 Task: Look for space in Segovia, Colombia from 5th July, 2023 to 15th July, 2023 for 9 adults in price range Rs.15000 to Rs.25000. Place can be entire place with 5 bedrooms having 5 beds and 5 bathrooms. Property type can be house, flat, guest house. Amenities needed are: washing machine. Booking option can be shelf check-in. Required host language is English.
Action: Mouse moved to (362, 122)
Screenshot: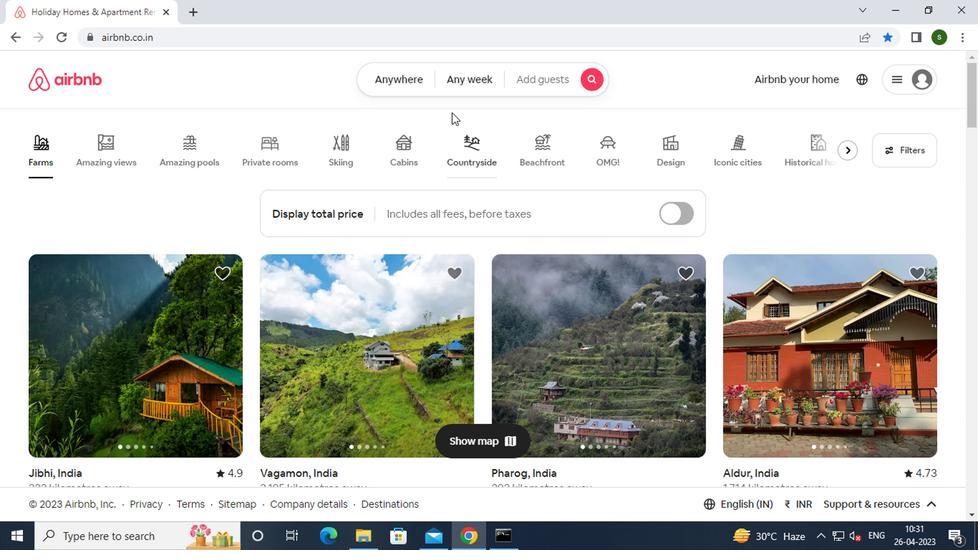 
Action: Mouse pressed left at (362, 122)
Screenshot: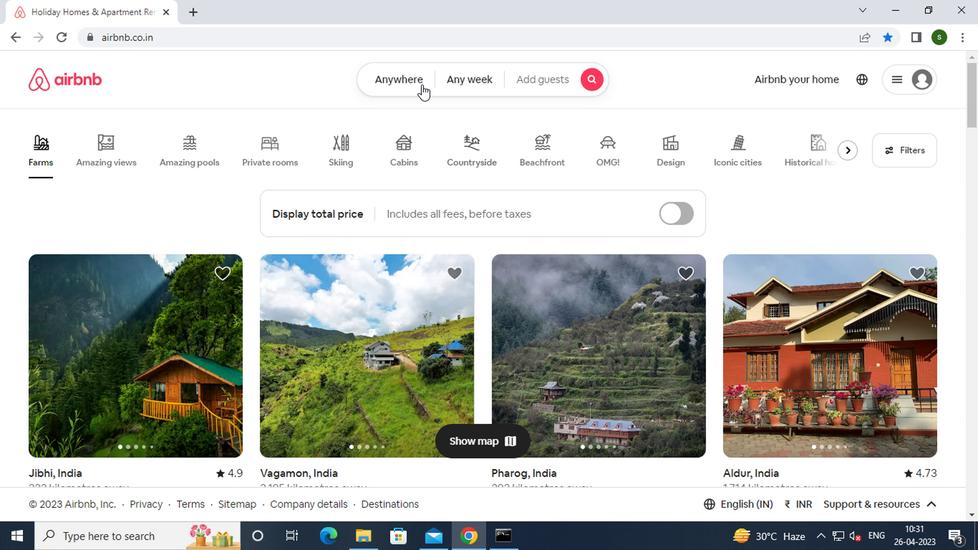 
Action: Mouse moved to (299, 160)
Screenshot: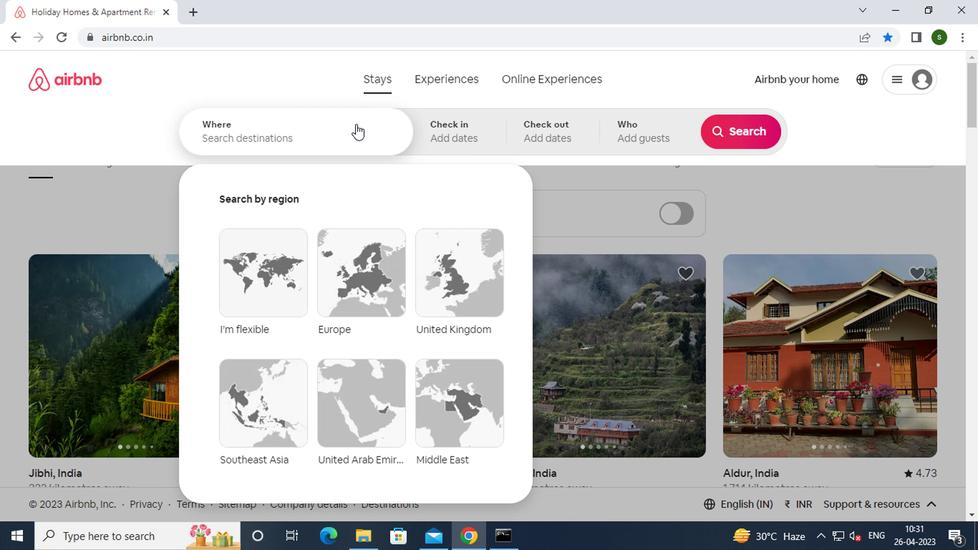 
Action: Mouse pressed left at (299, 160)
Screenshot: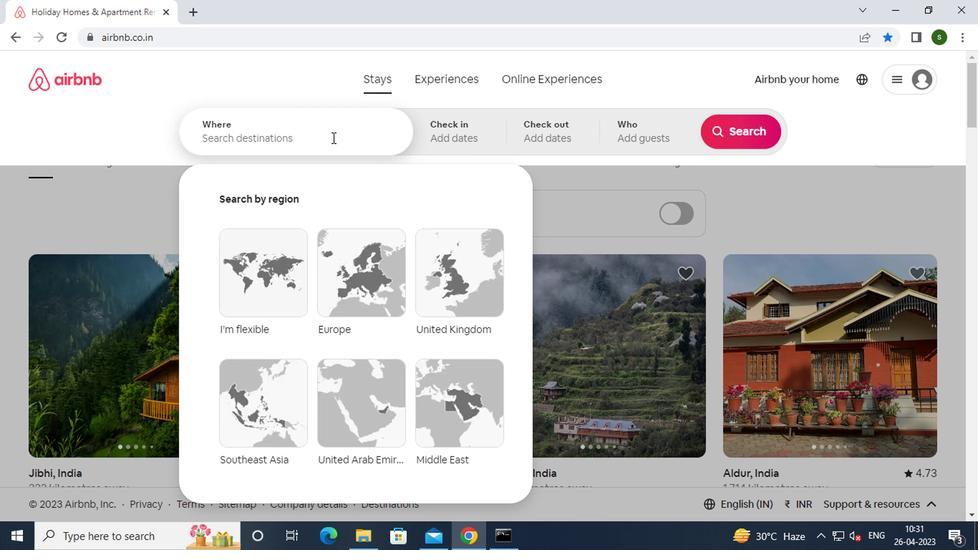 
Action: Key pressed s<Key.caps_lock>egovia,<Key.space><Key.caps_lock>c<Key.caps_lock>olombia<Key.enter>
Screenshot: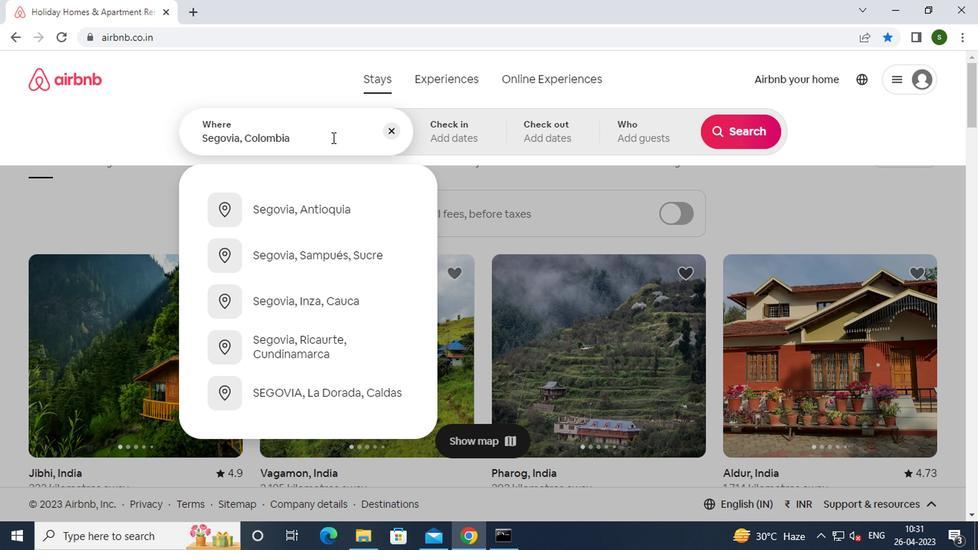 
Action: Mouse moved to (586, 237)
Screenshot: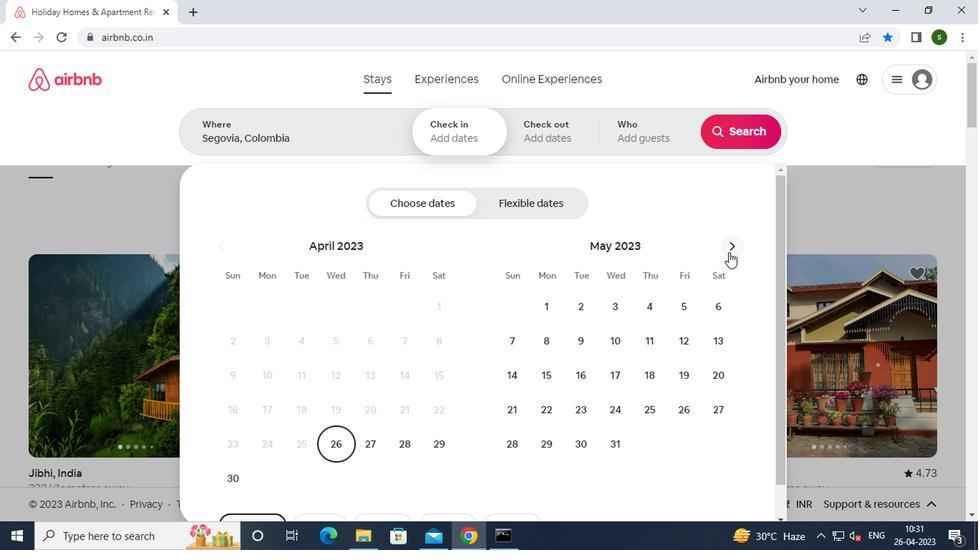 
Action: Mouse pressed left at (586, 237)
Screenshot: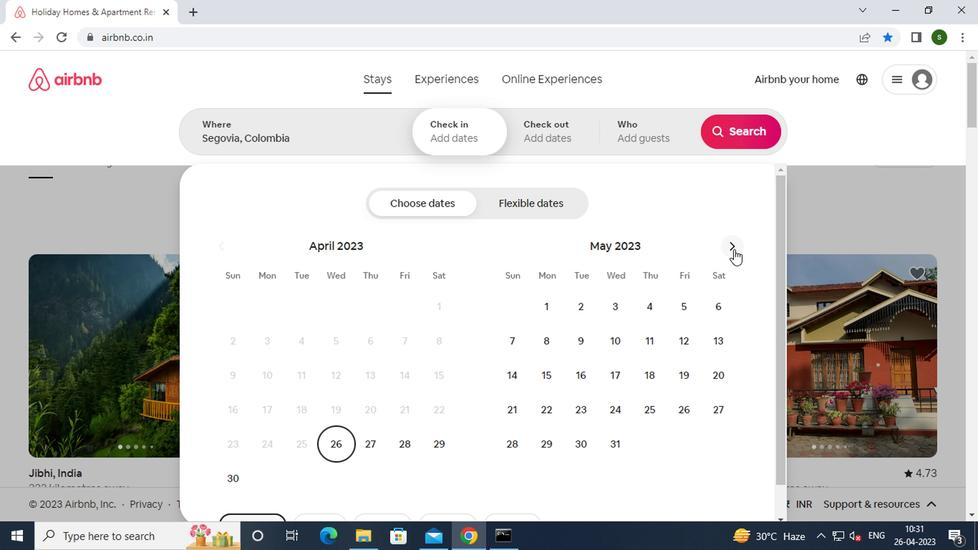
Action: Mouse pressed left at (586, 237)
Screenshot: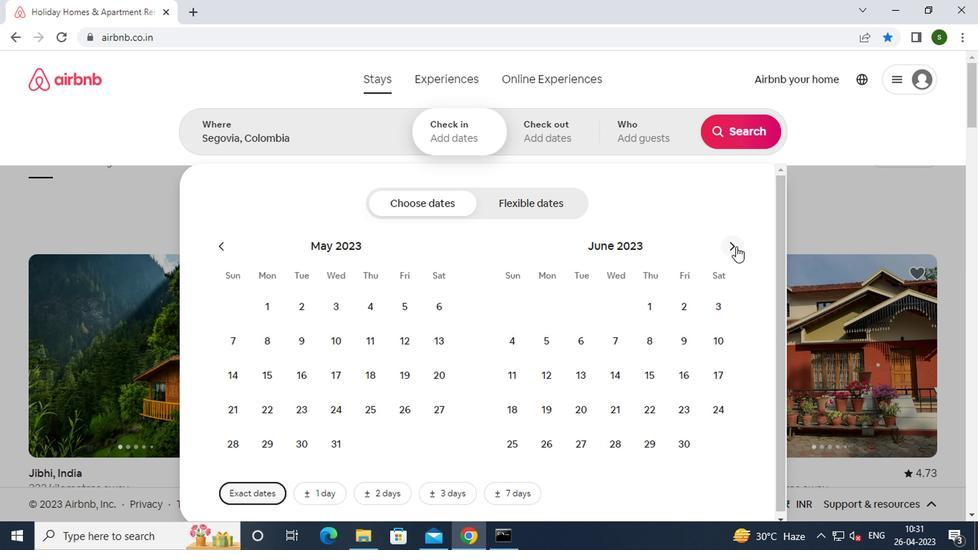 
Action: Mouse moved to (497, 308)
Screenshot: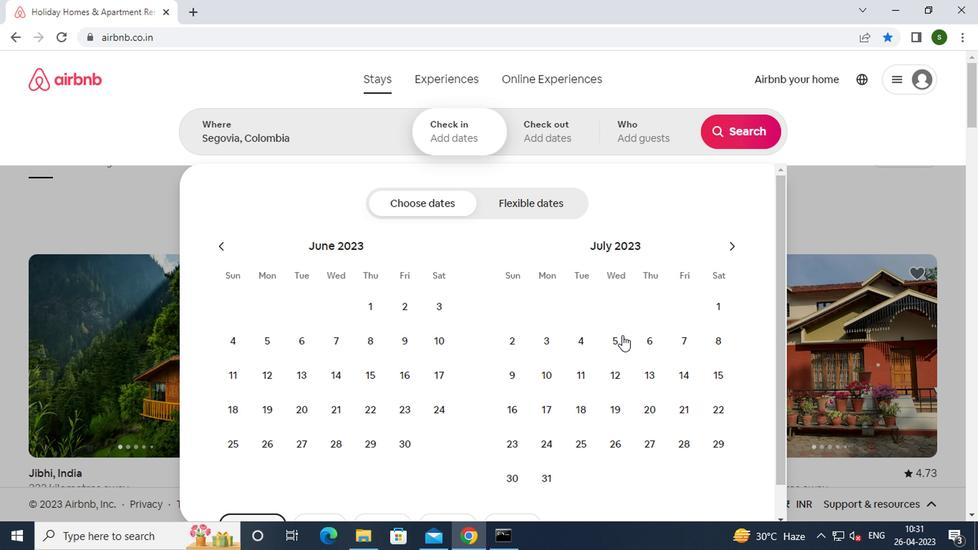 
Action: Mouse pressed left at (497, 308)
Screenshot: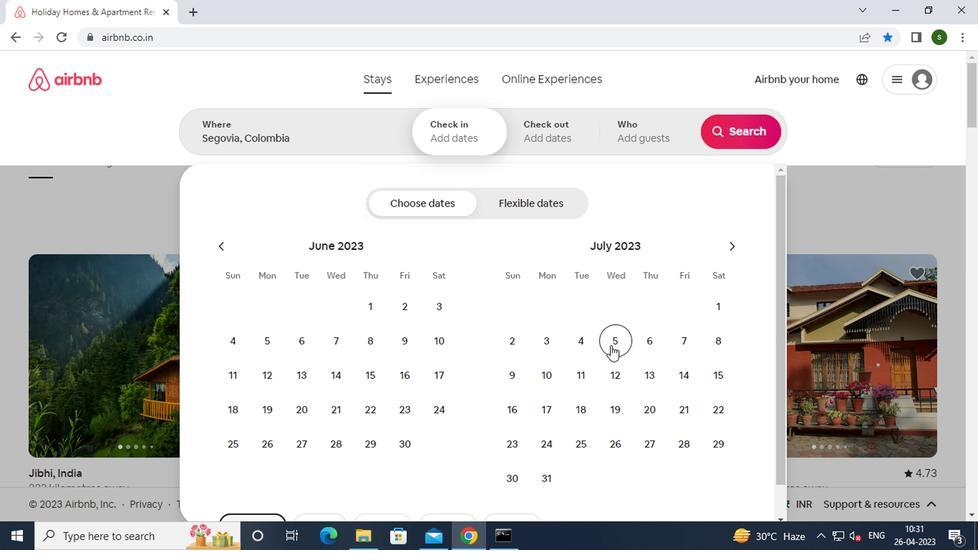 
Action: Mouse moved to (577, 330)
Screenshot: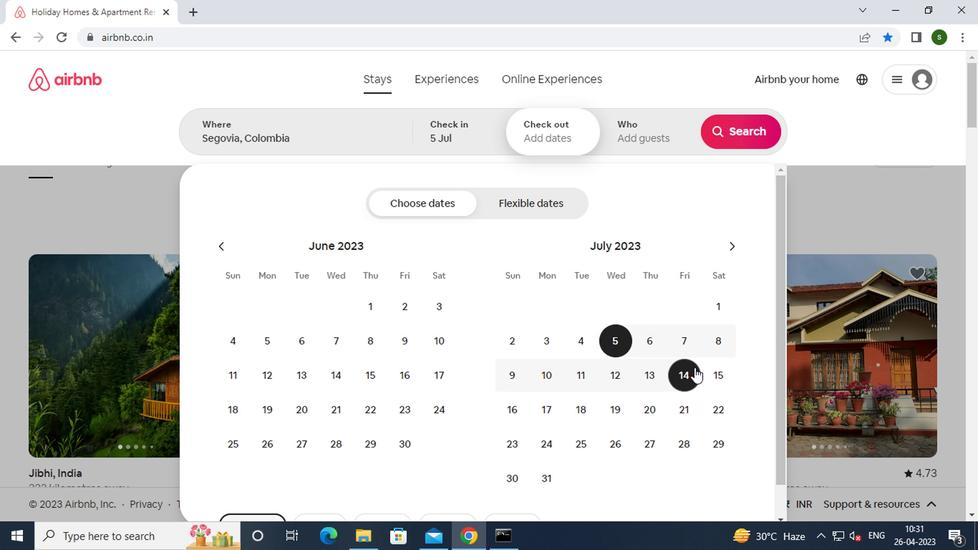 
Action: Mouse pressed left at (577, 330)
Screenshot: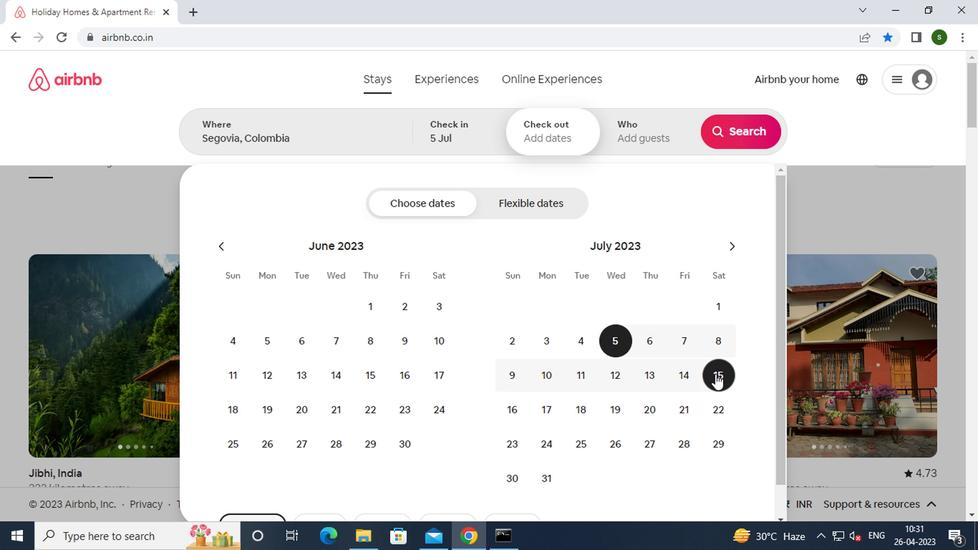
Action: Mouse moved to (517, 163)
Screenshot: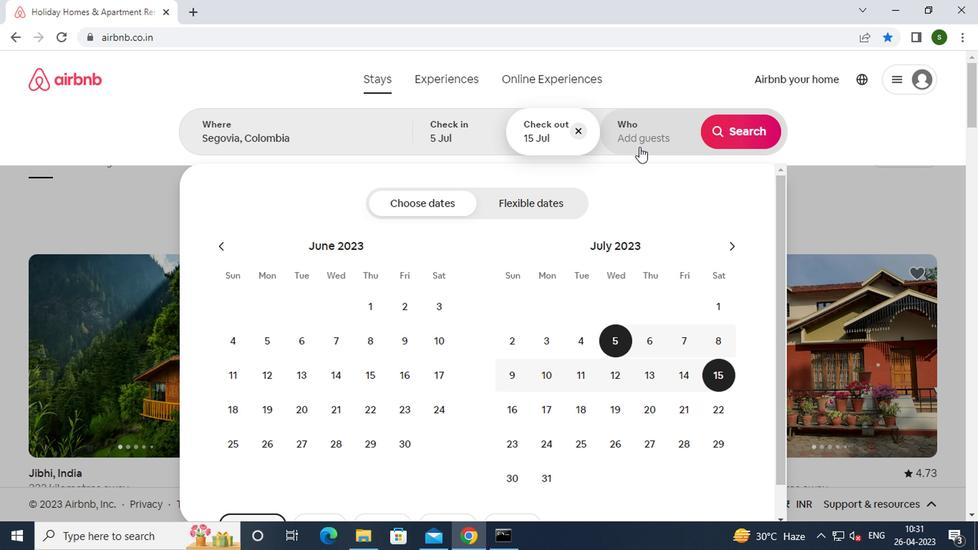 
Action: Mouse pressed left at (517, 163)
Screenshot: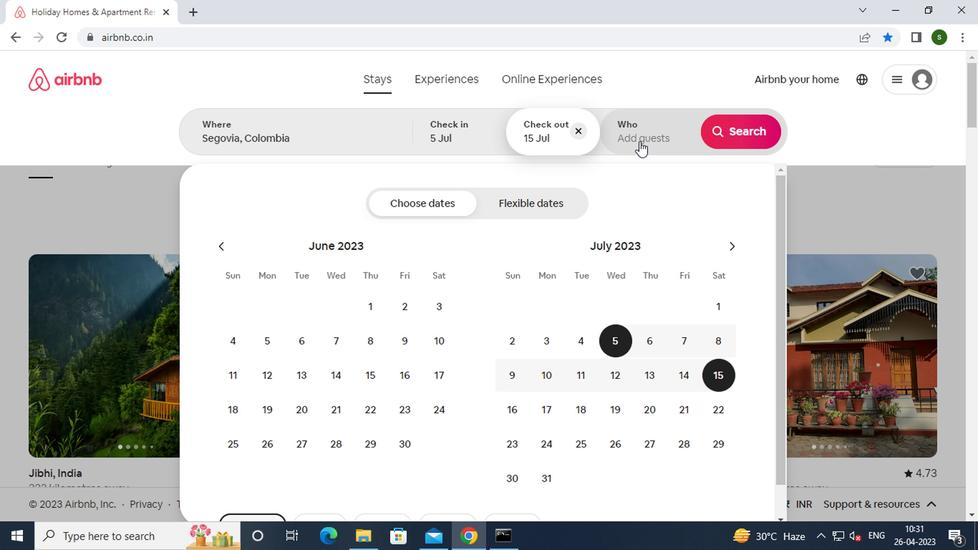 
Action: Mouse moved to (600, 208)
Screenshot: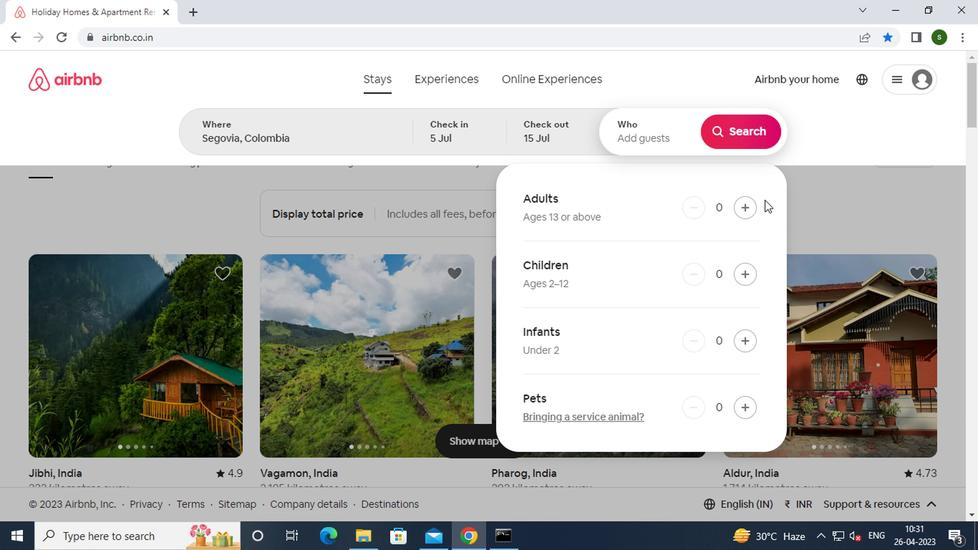 
Action: Mouse pressed left at (600, 208)
Screenshot: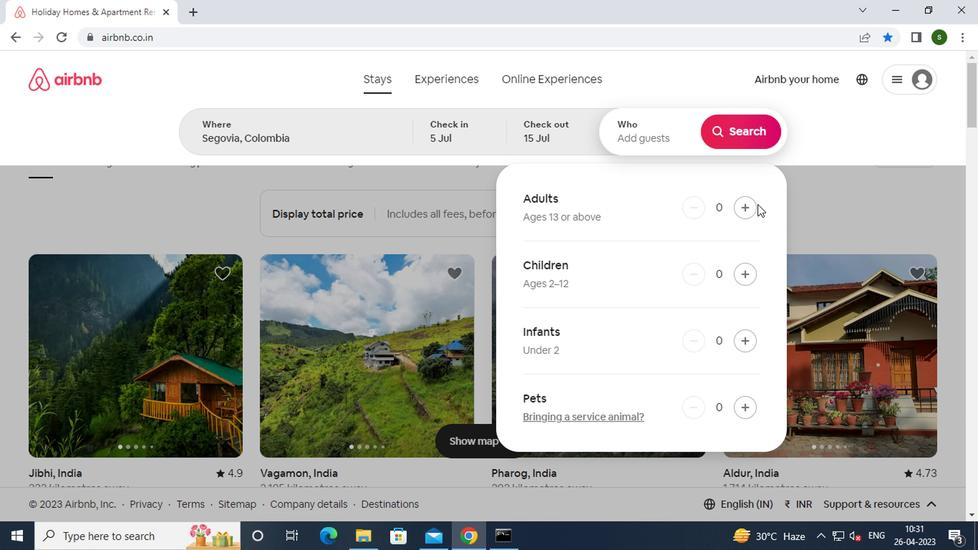 
Action: Mouse pressed left at (600, 208)
Screenshot: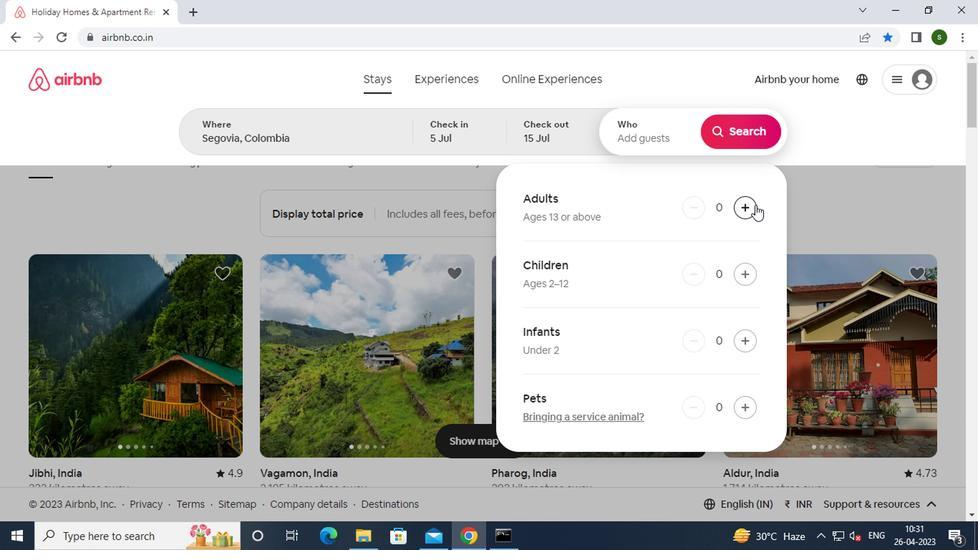 
Action: Mouse pressed left at (600, 208)
Screenshot: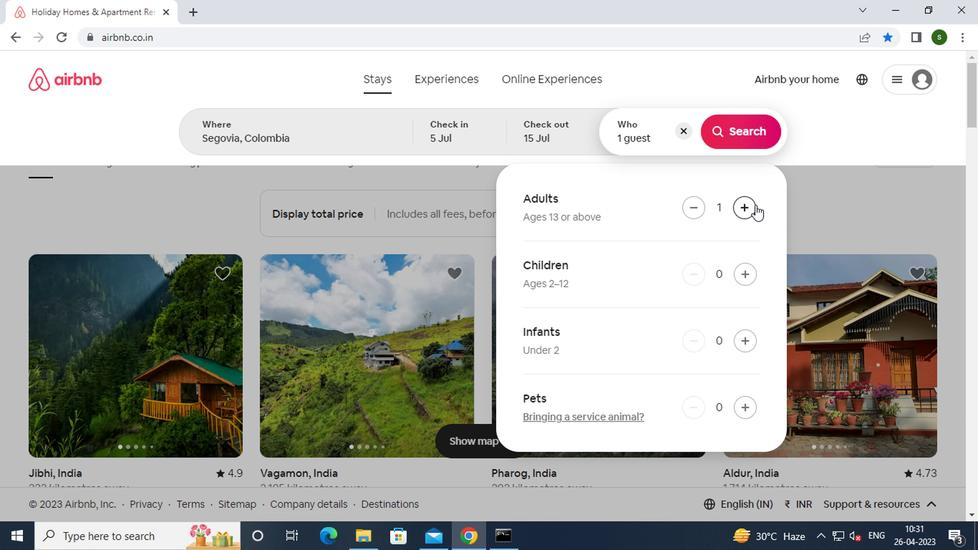 
Action: Mouse pressed left at (600, 208)
Screenshot: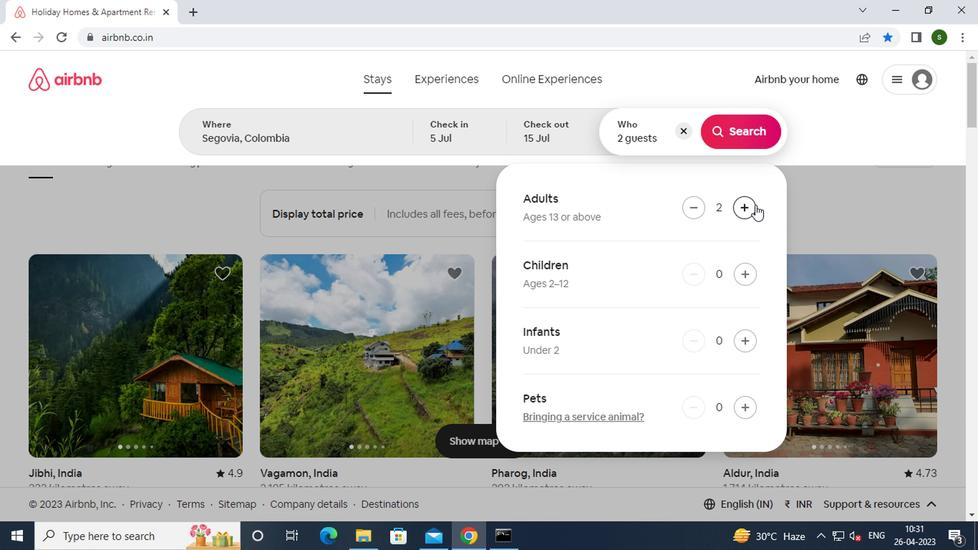 
Action: Mouse pressed left at (600, 208)
Screenshot: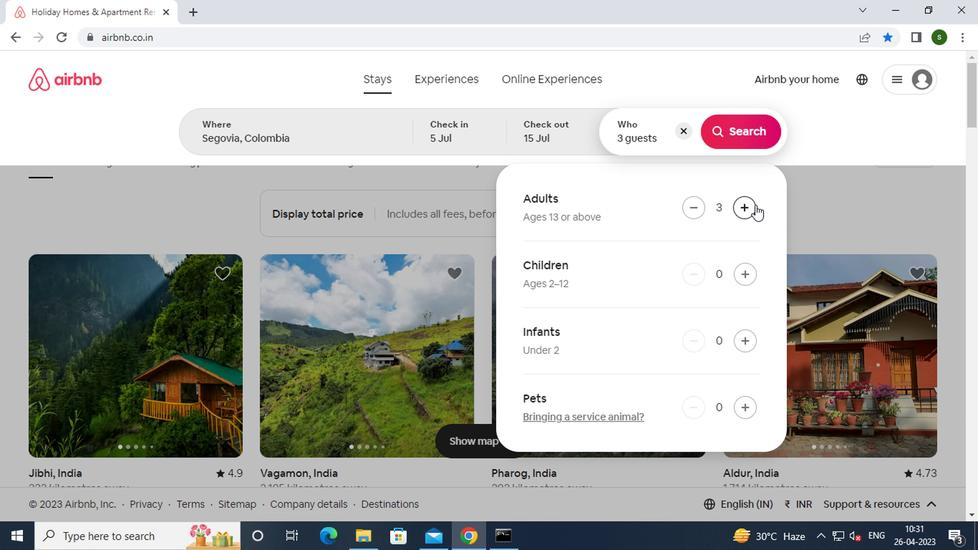 
Action: Mouse pressed left at (600, 208)
Screenshot: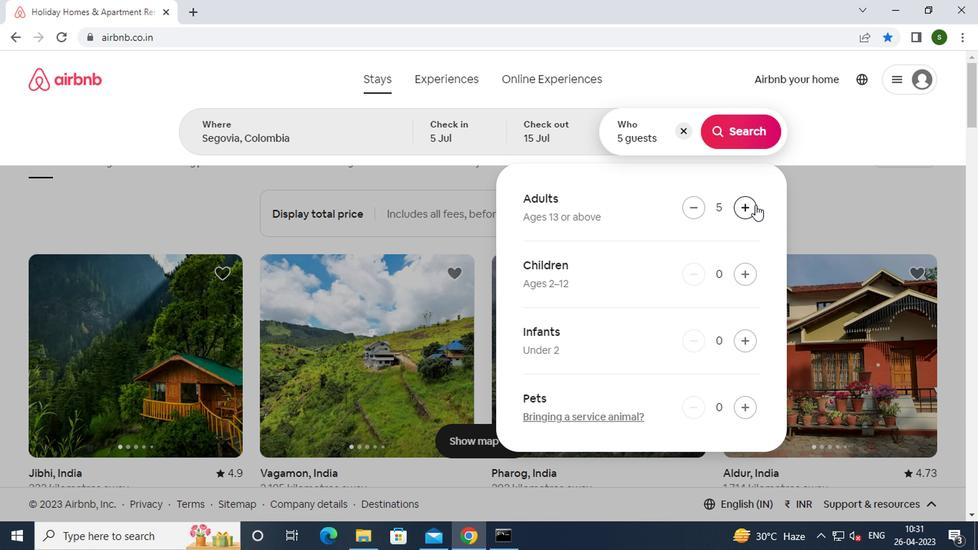 
Action: Mouse pressed left at (600, 208)
Screenshot: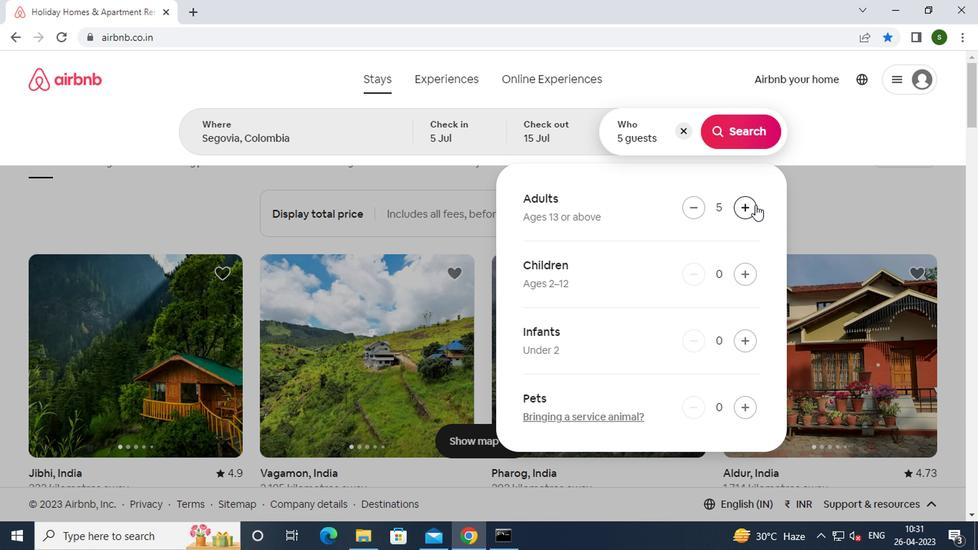 
Action: Mouse pressed left at (600, 208)
Screenshot: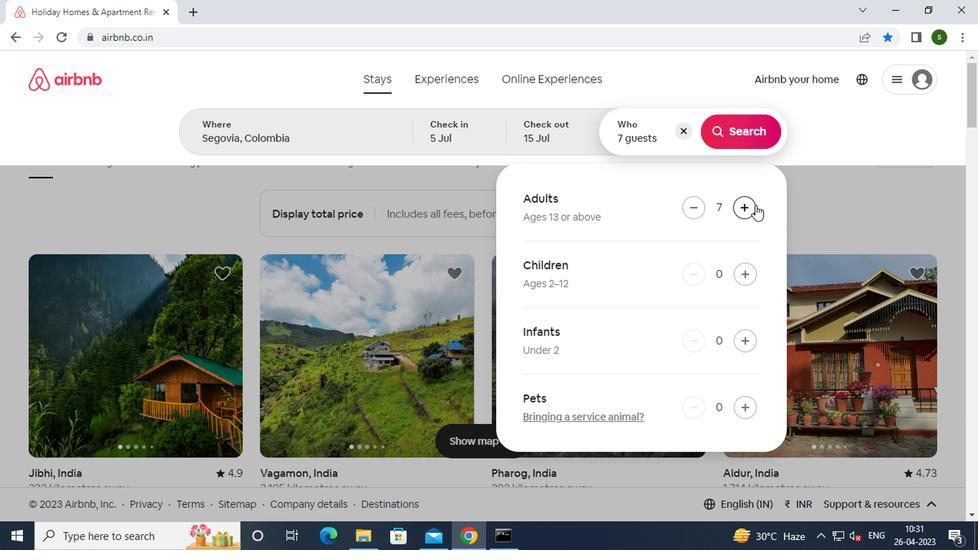 
Action: Mouse pressed left at (600, 208)
Screenshot: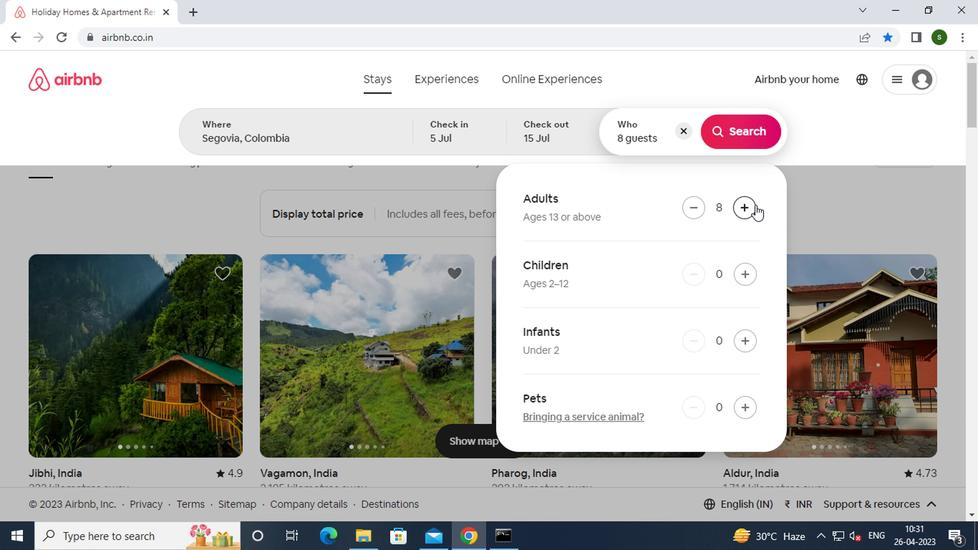 
Action: Mouse moved to (594, 156)
Screenshot: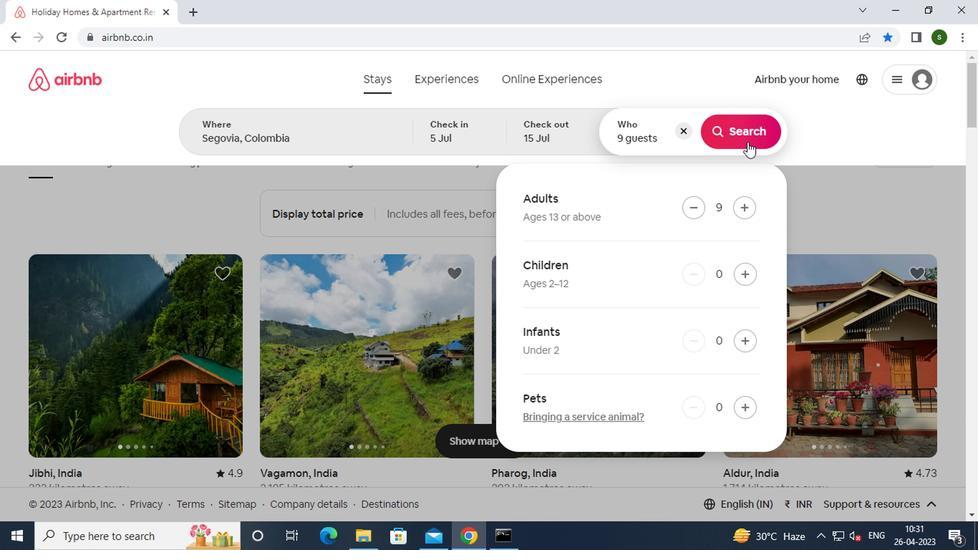 
Action: Mouse pressed left at (594, 156)
Screenshot: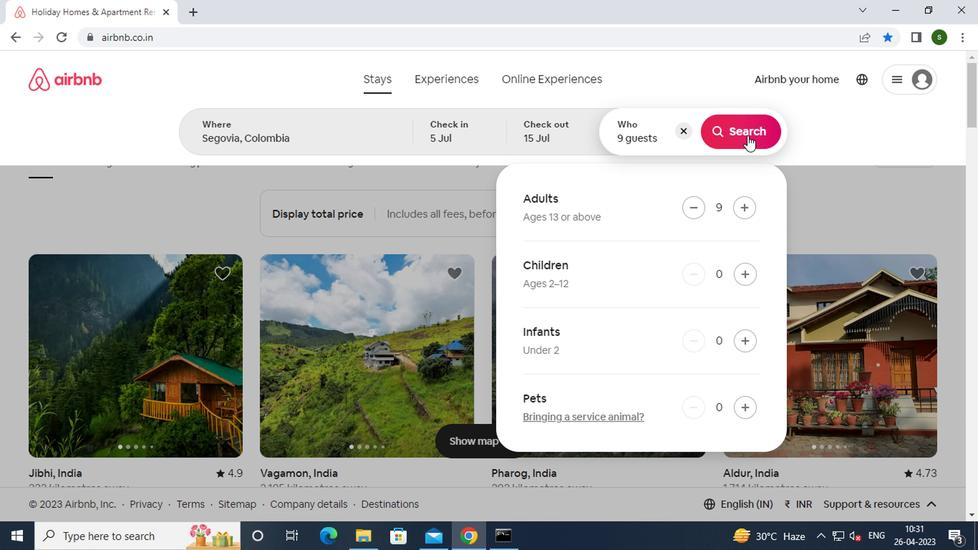 
Action: Mouse moved to (701, 156)
Screenshot: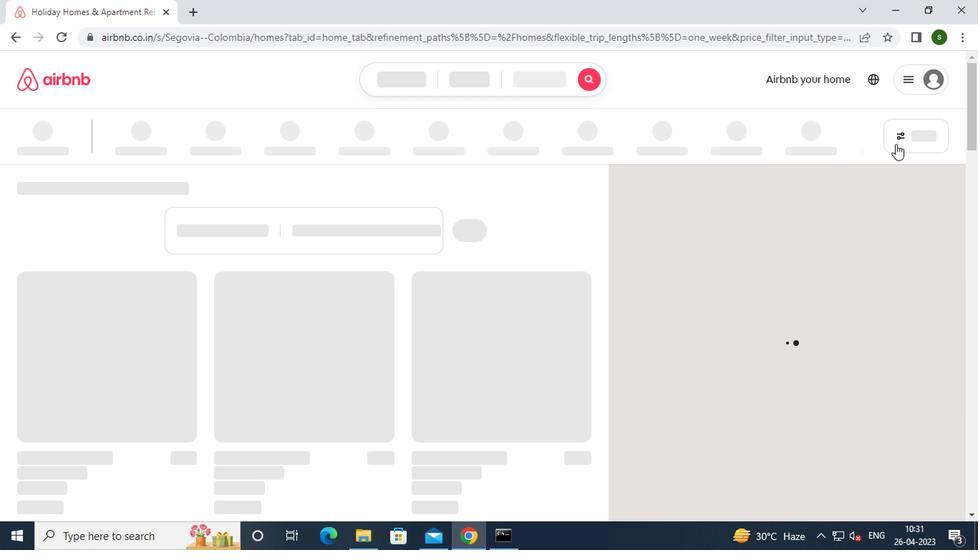 
Action: Mouse pressed left at (701, 156)
Screenshot: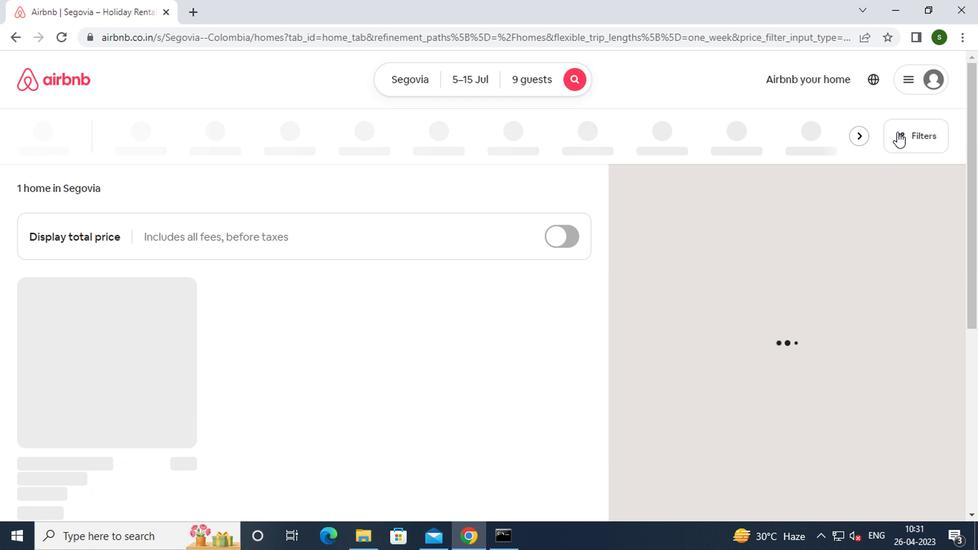 
Action: Mouse moved to (364, 283)
Screenshot: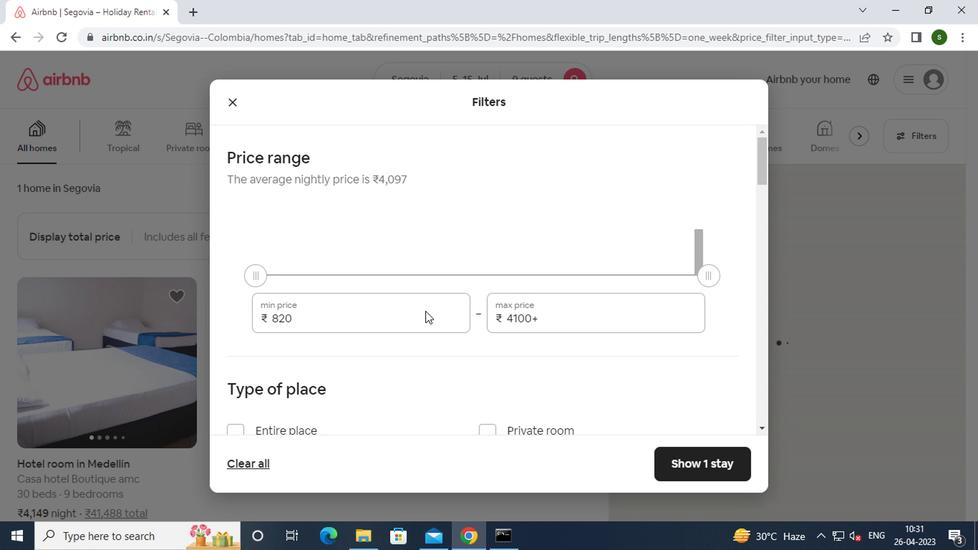 
Action: Mouse pressed left at (364, 283)
Screenshot: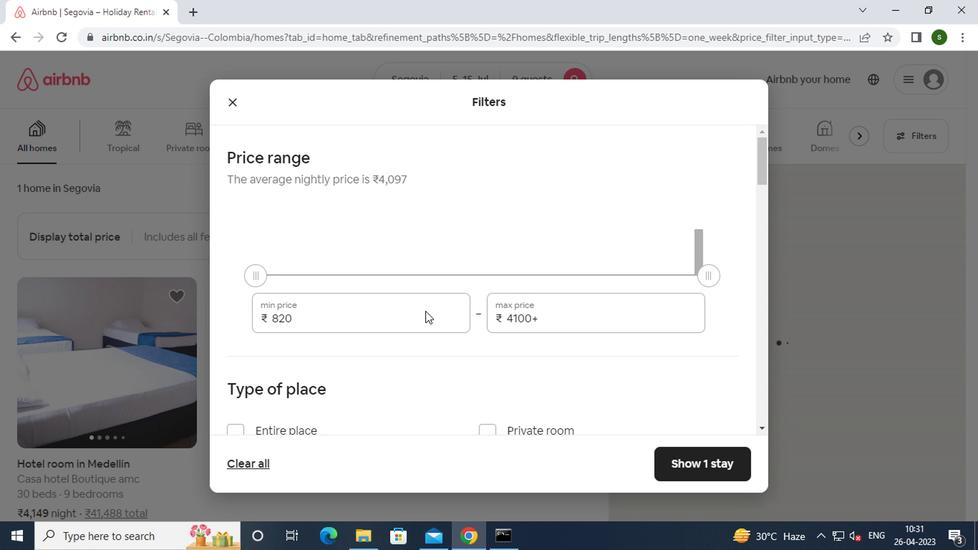 
Action: Mouse moved to (364, 283)
Screenshot: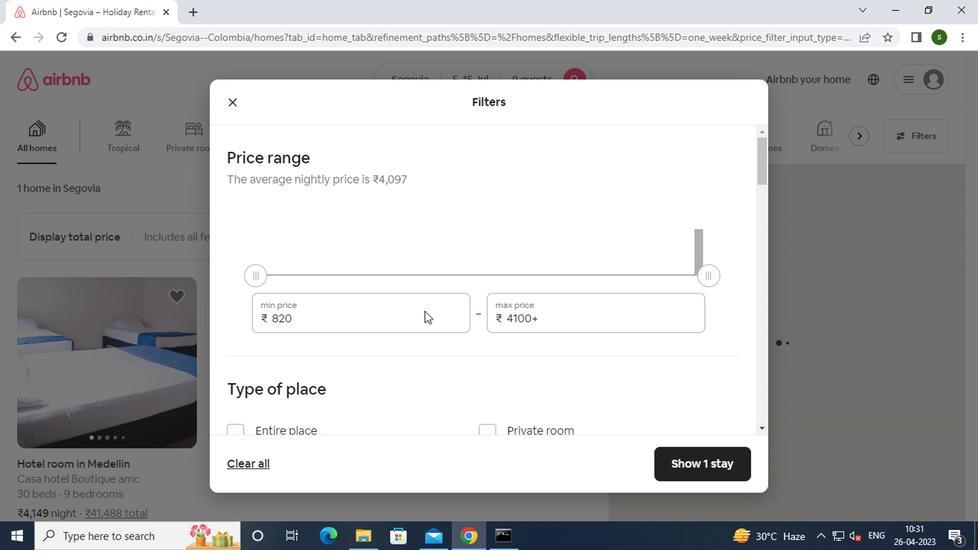 
Action: Key pressed <Key.backspace><Key.backspace><Key.backspace><Key.backspace><Key.backspace>15000
Screenshot: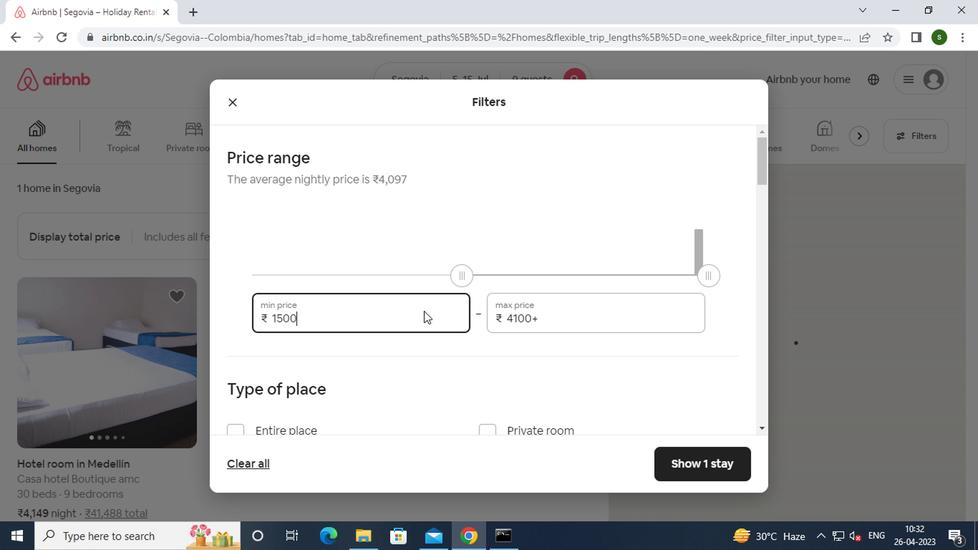
Action: Mouse moved to (453, 285)
Screenshot: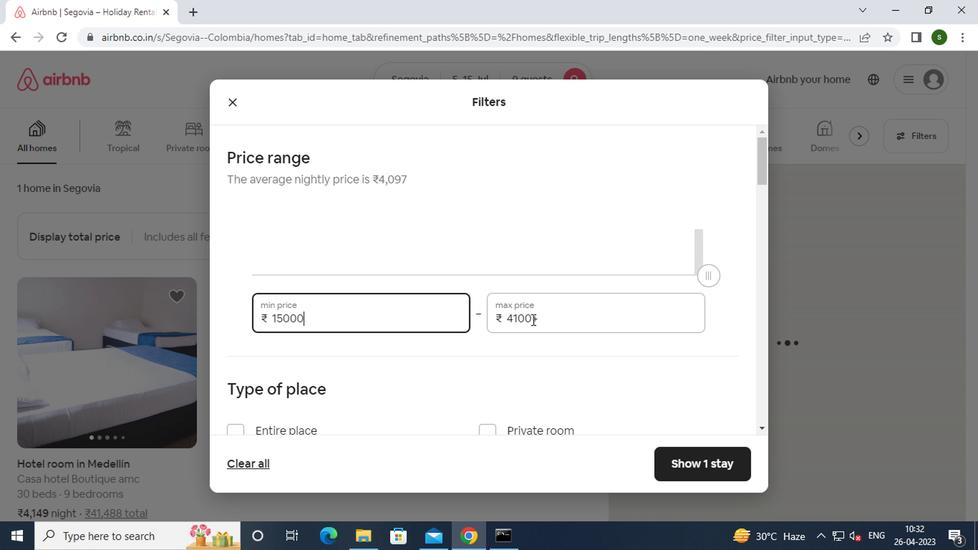 
Action: Mouse pressed left at (453, 285)
Screenshot: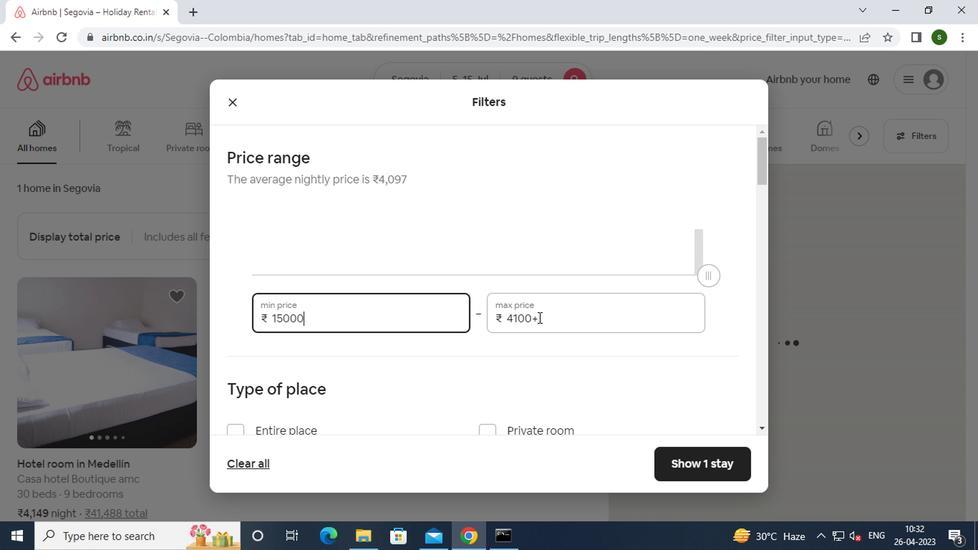 
Action: Mouse moved to (452, 285)
Screenshot: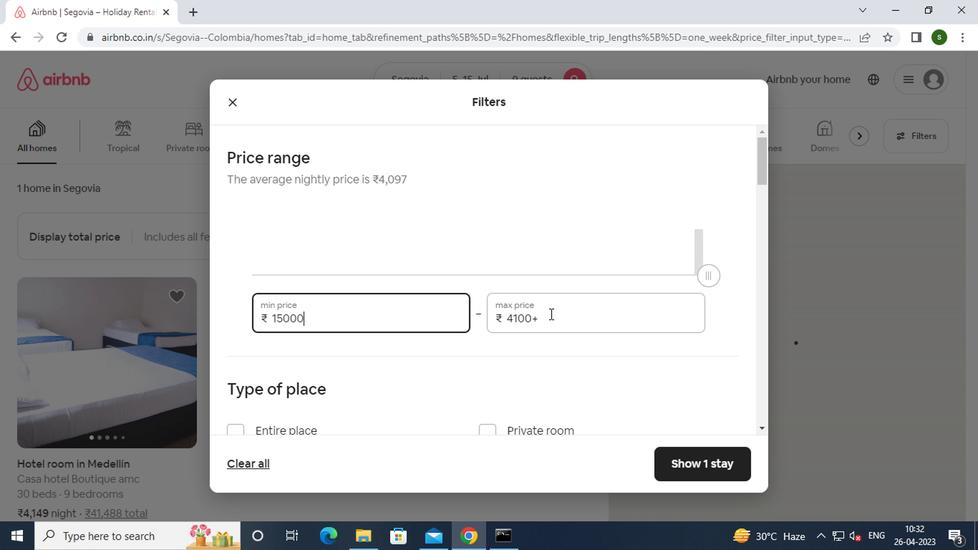 
Action: Key pressed <Key.backspace><Key.backspace><Key.backspace><Key.backspace><Key.backspace><Key.backspace><Key.backspace><Key.backspace><Key.backspace><Key.backspace>25000
Screenshot: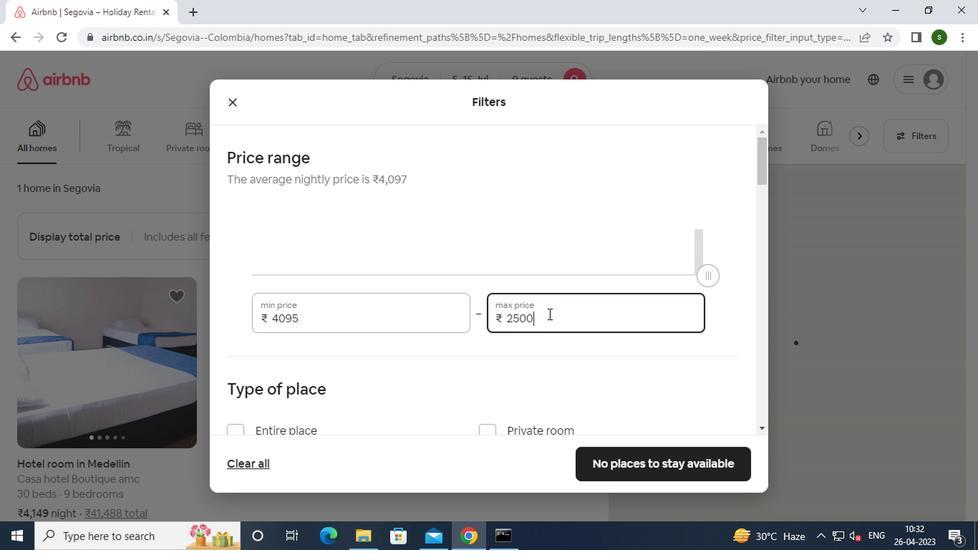 
Action: Mouse moved to (360, 294)
Screenshot: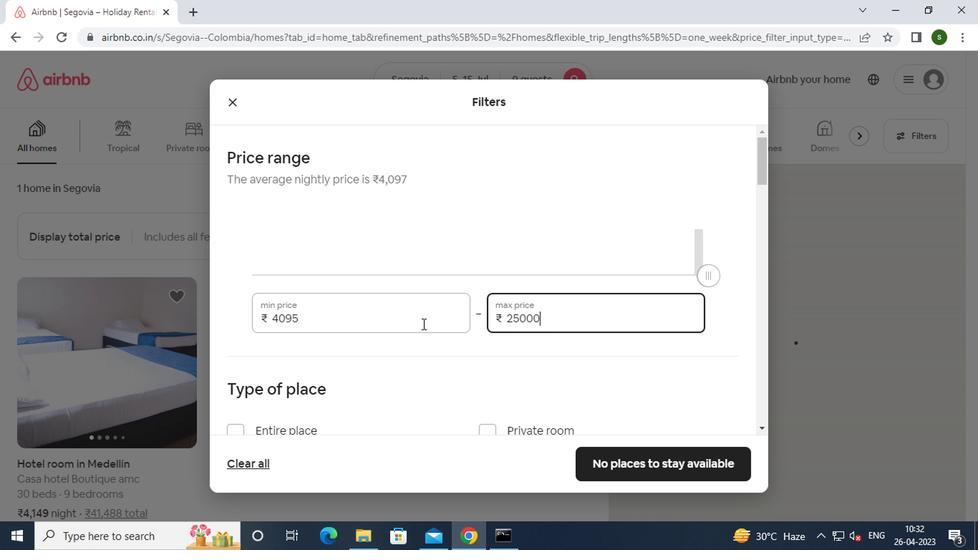 
Action: Mouse scrolled (360, 293) with delta (0, 0)
Screenshot: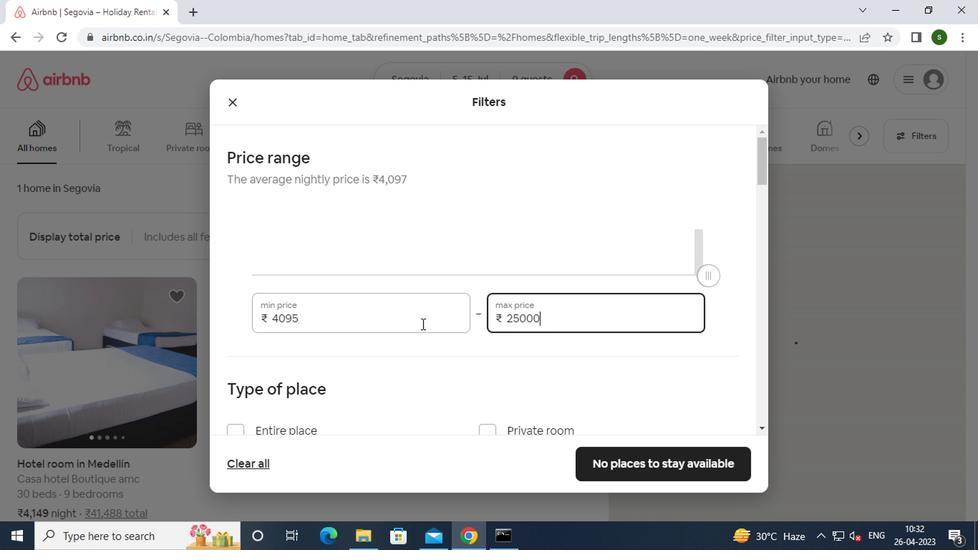 
Action: Mouse moved to (359, 292)
Screenshot: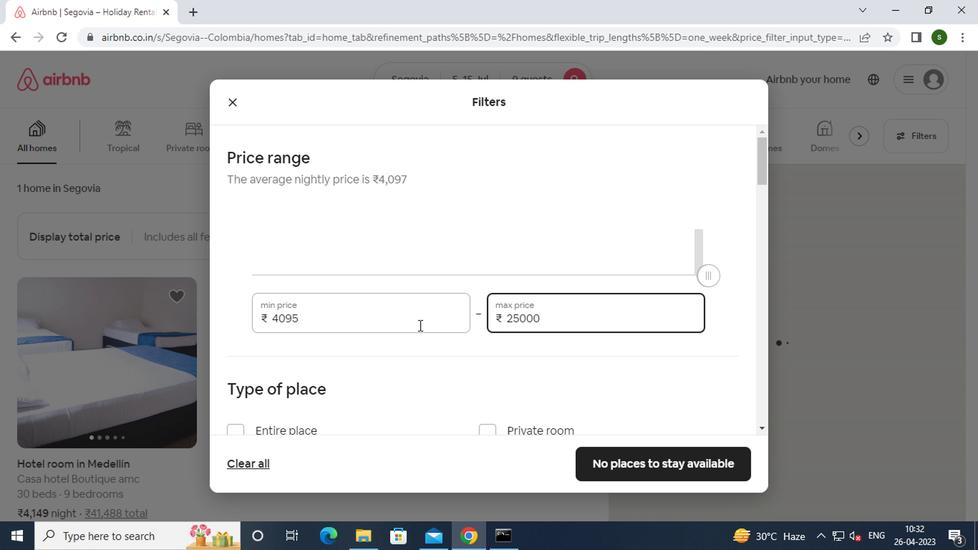 
Action: Mouse scrolled (359, 291) with delta (0, 0)
Screenshot: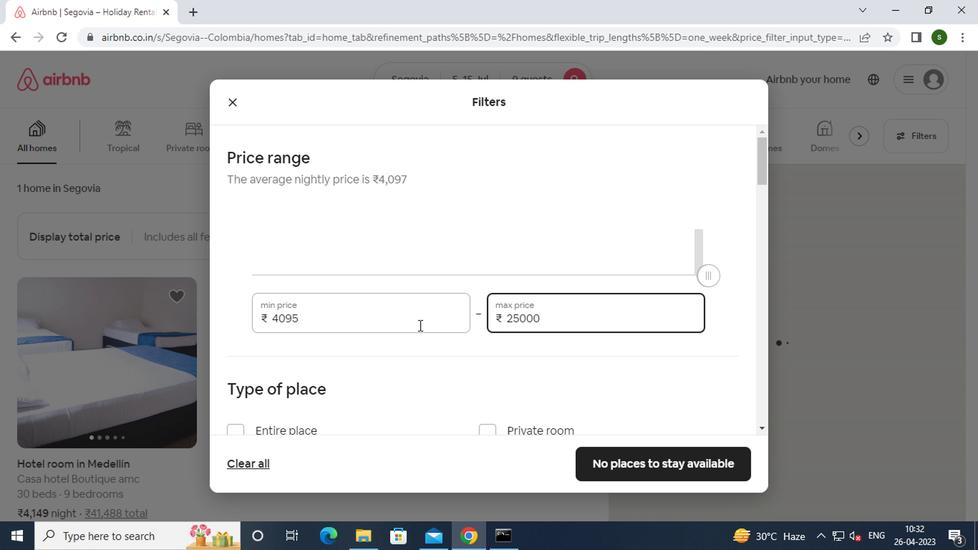 
Action: Mouse moved to (275, 270)
Screenshot: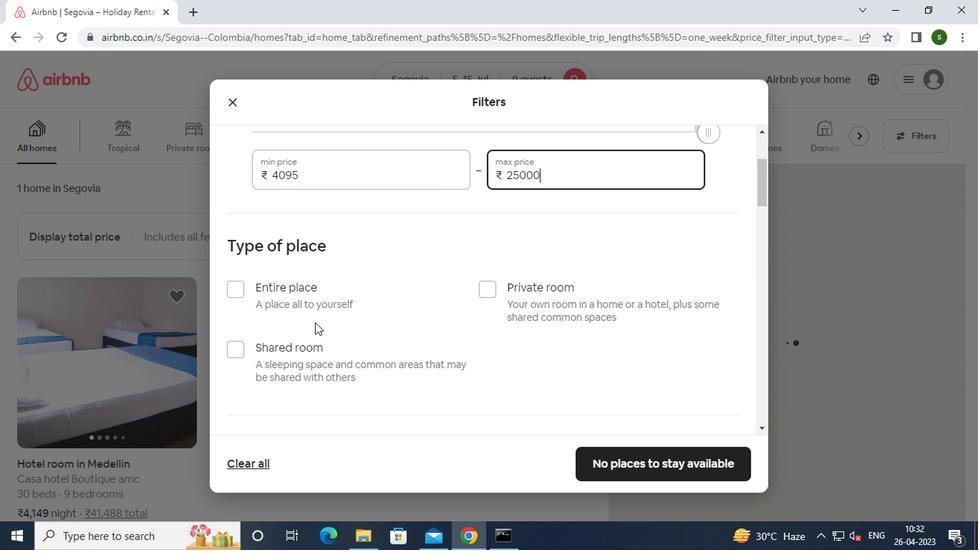 
Action: Mouse pressed left at (275, 270)
Screenshot: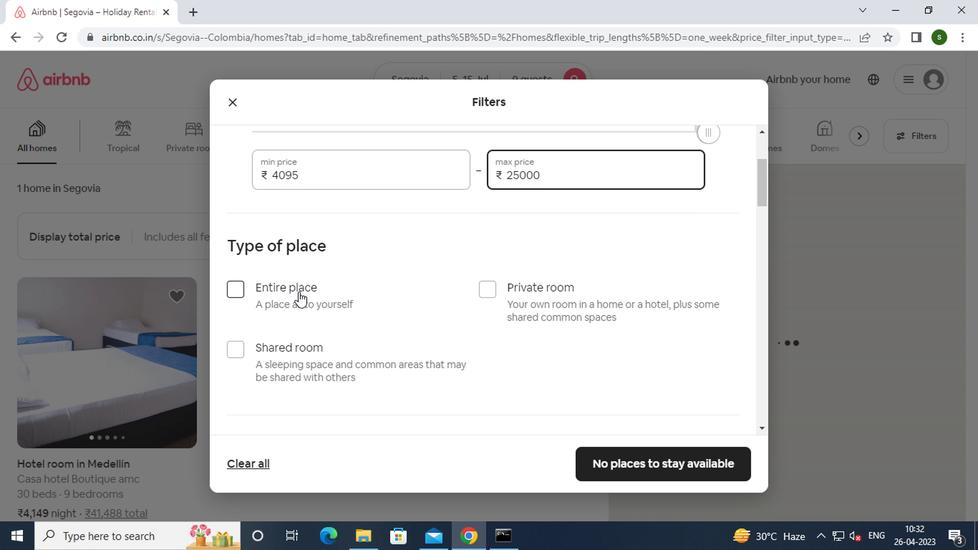 
Action: Mouse moved to (361, 279)
Screenshot: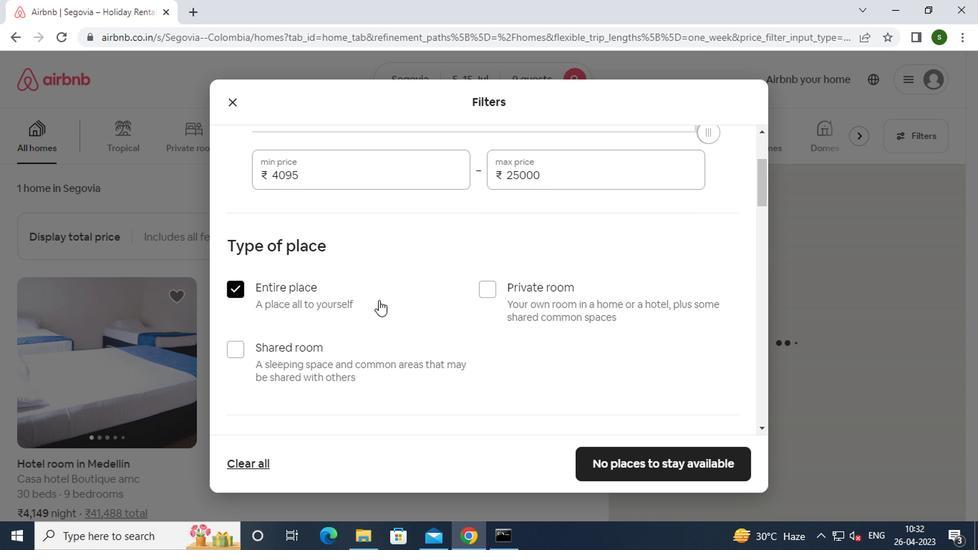 
Action: Mouse scrolled (361, 278) with delta (0, 0)
Screenshot: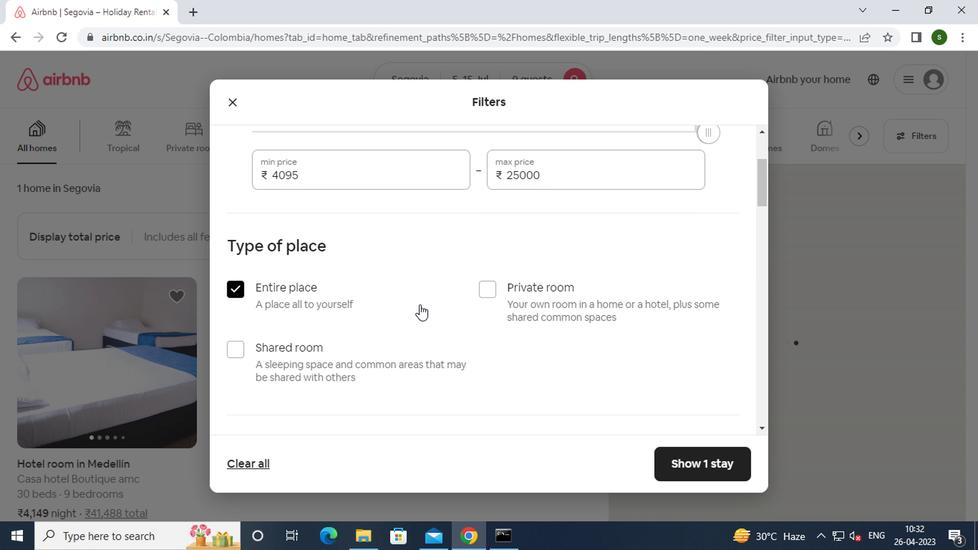 
Action: Mouse scrolled (361, 278) with delta (0, 0)
Screenshot: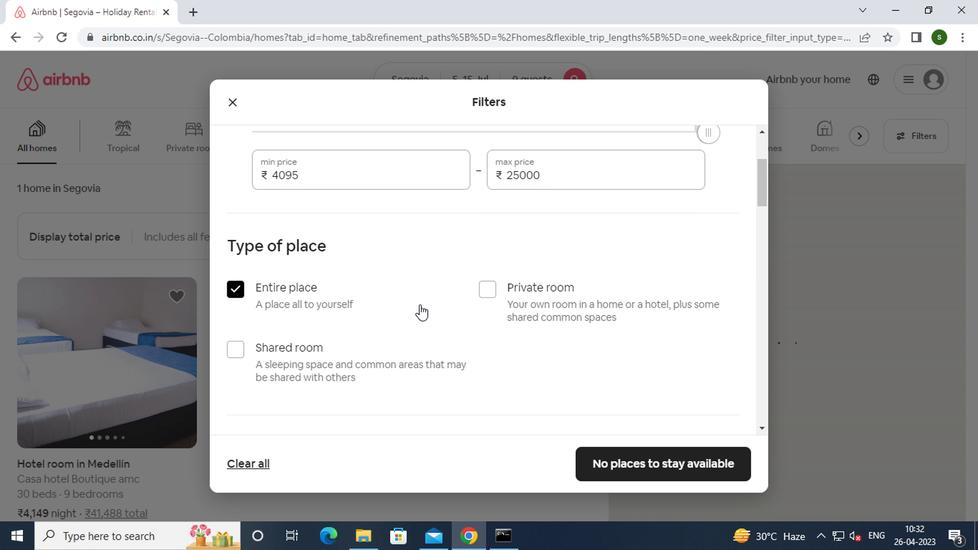 
Action: Mouse scrolled (361, 278) with delta (0, 0)
Screenshot: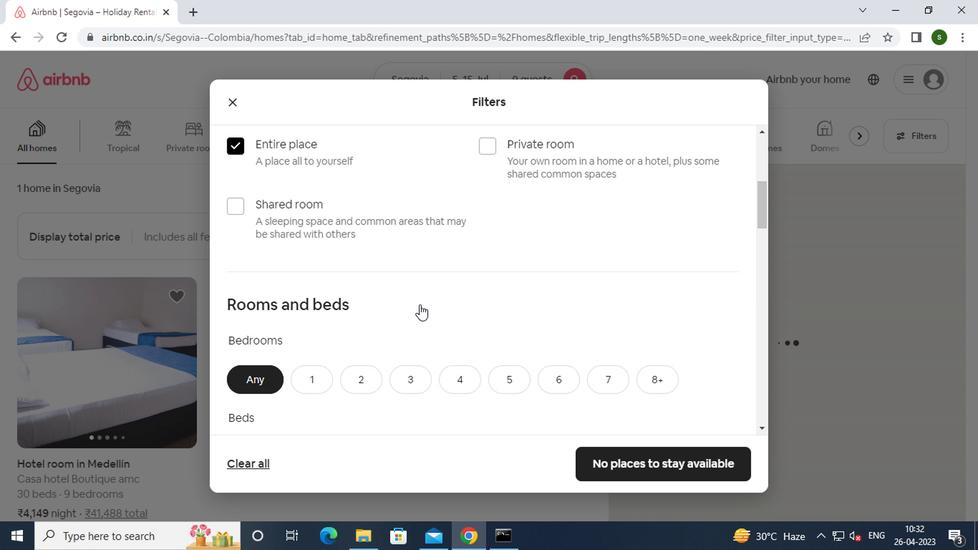 
Action: Mouse moved to (437, 283)
Screenshot: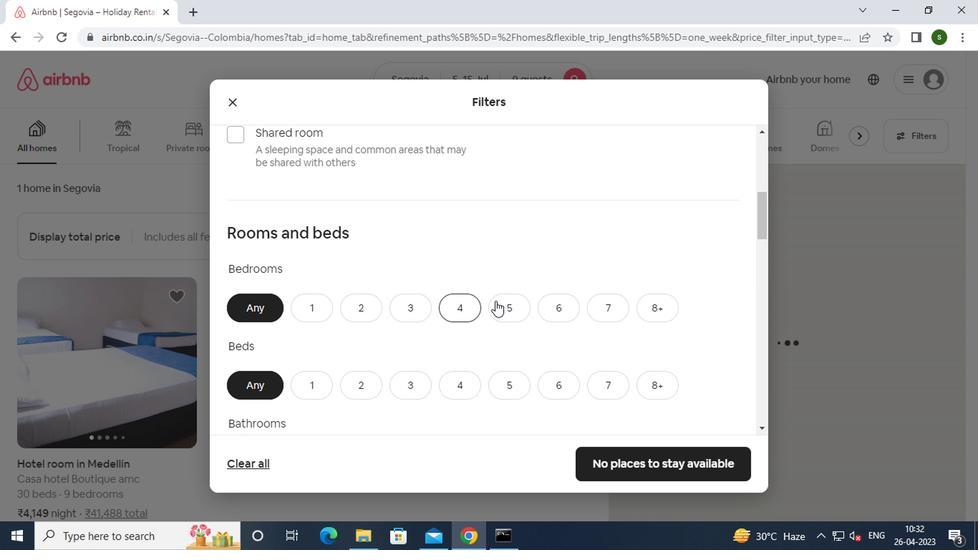
Action: Mouse pressed left at (437, 283)
Screenshot: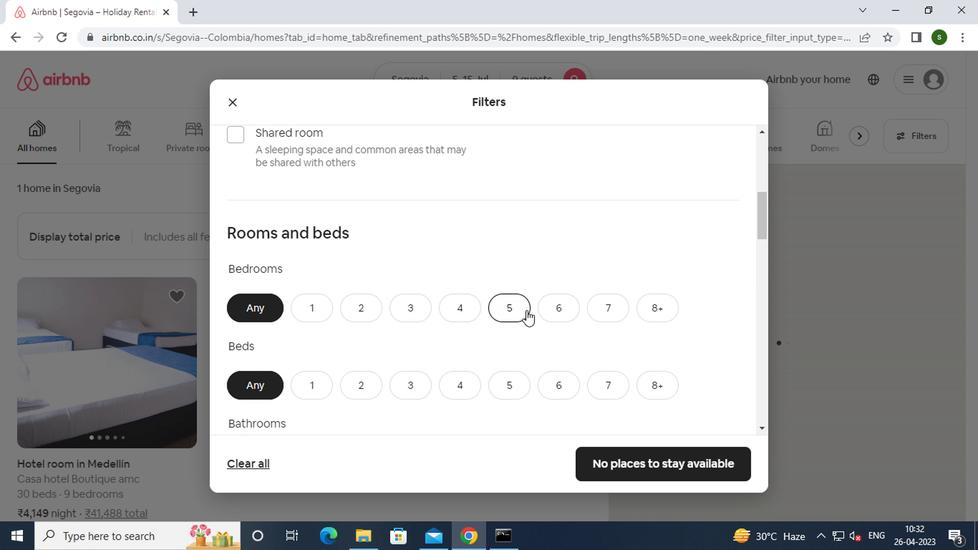 
Action: Mouse moved to (404, 297)
Screenshot: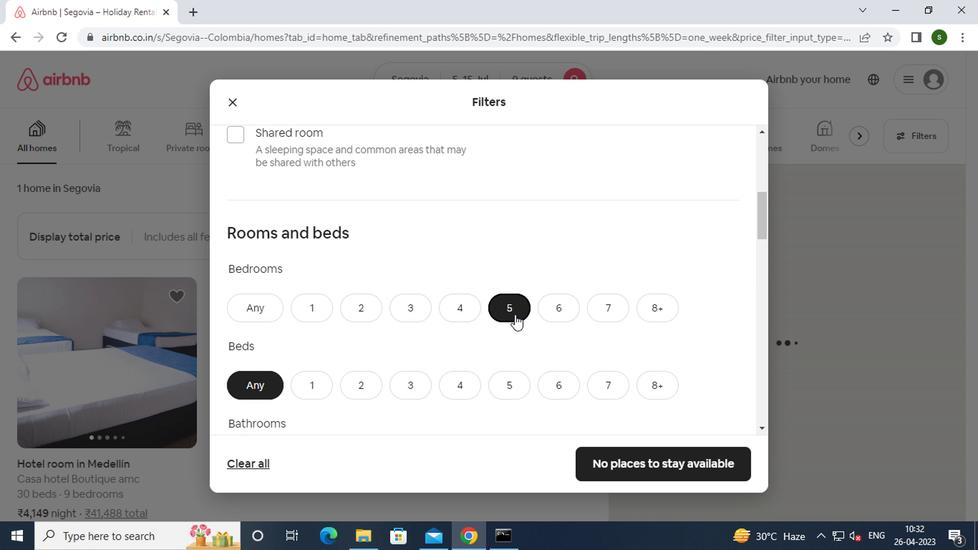 
Action: Mouse scrolled (404, 296) with delta (0, 0)
Screenshot: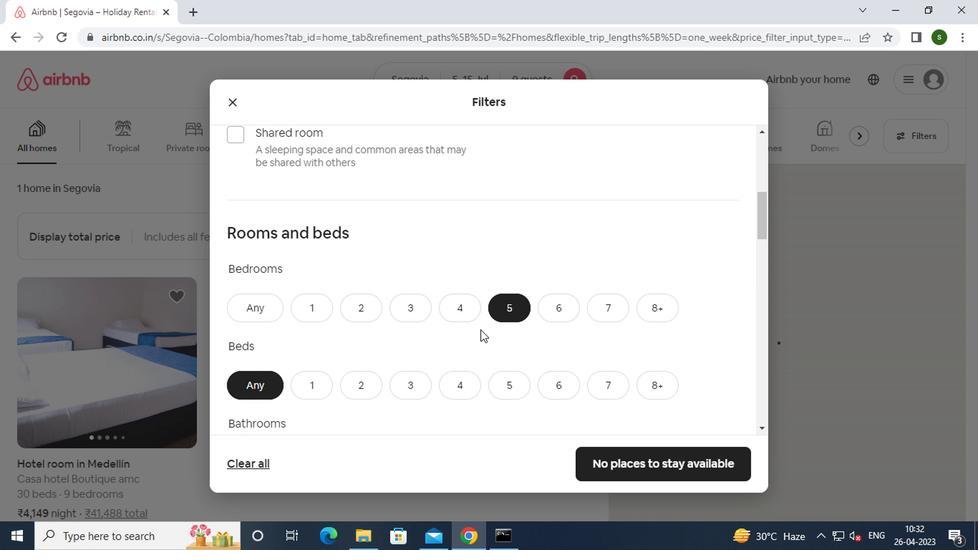 
Action: Mouse scrolled (404, 296) with delta (0, 0)
Screenshot: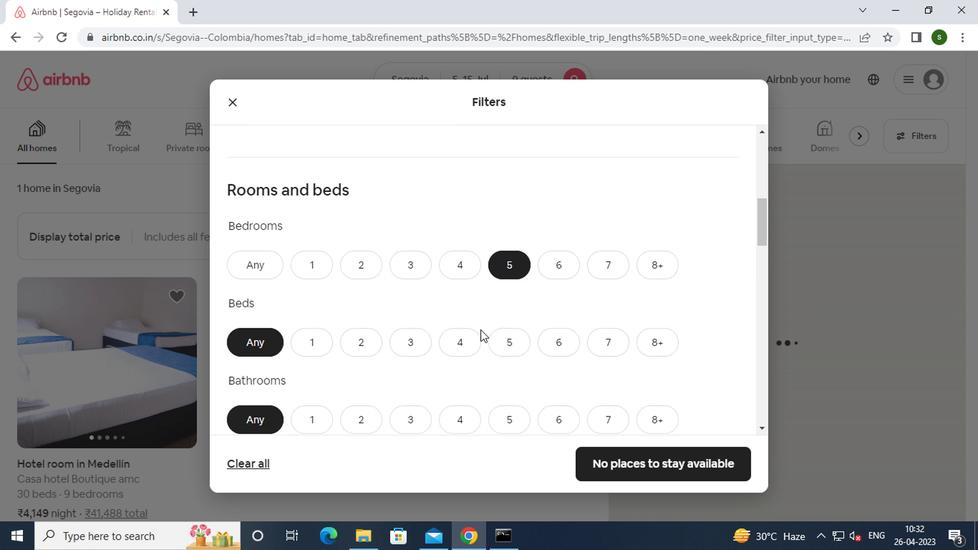 
Action: Mouse moved to (427, 230)
Screenshot: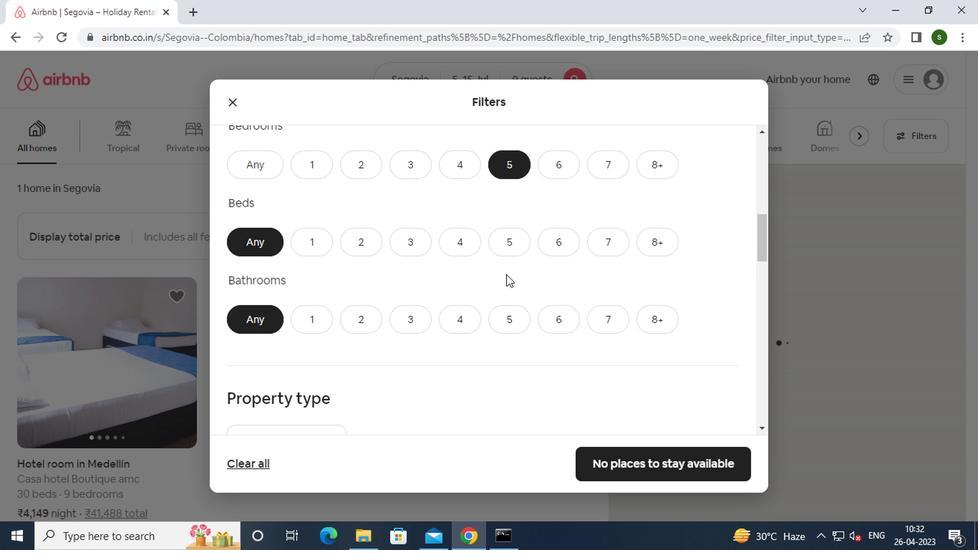 
Action: Mouse pressed left at (427, 230)
Screenshot: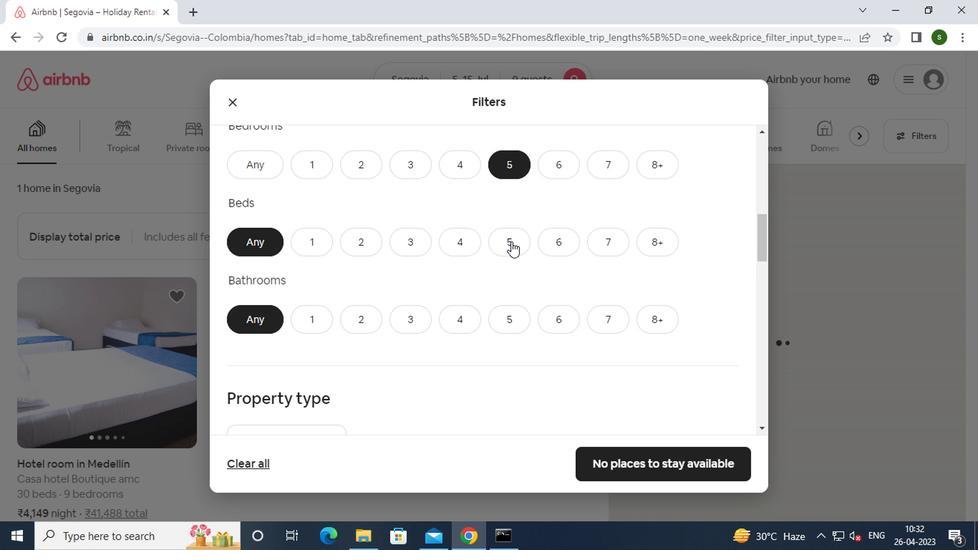 
Action: Mouse moved to (417, 286)
Screenshot: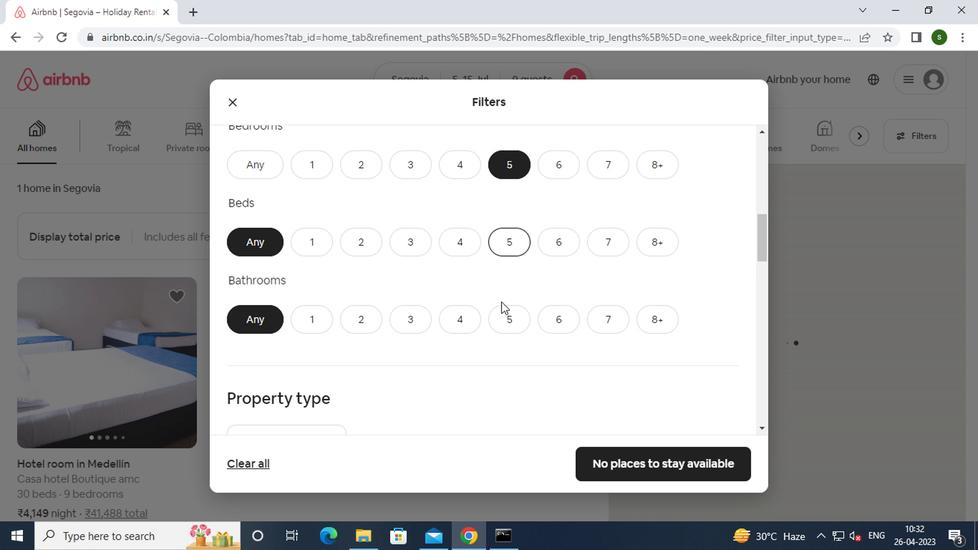 
Action: Mouse pressed left at (417, 286)
Screenshot: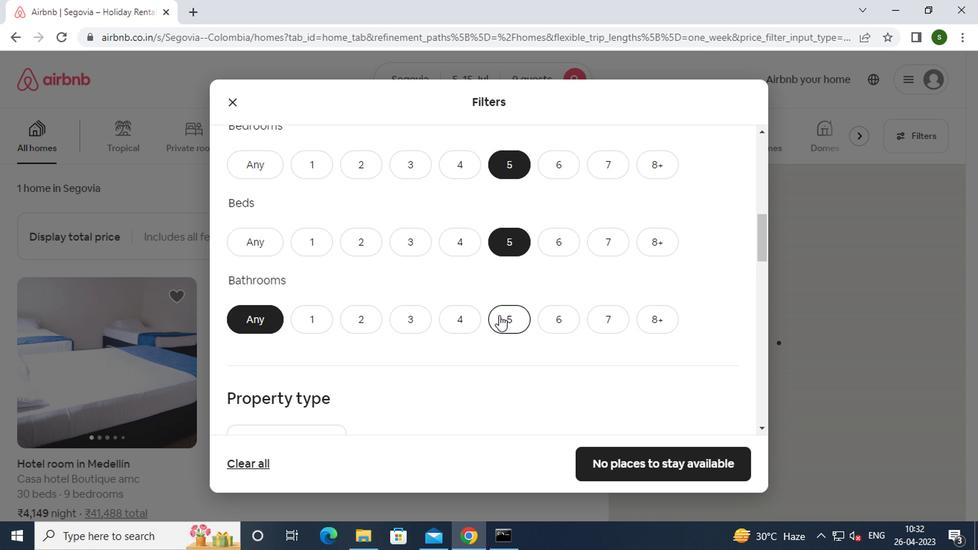 
Action: Mouse moved to (390, 274)
Screenshot: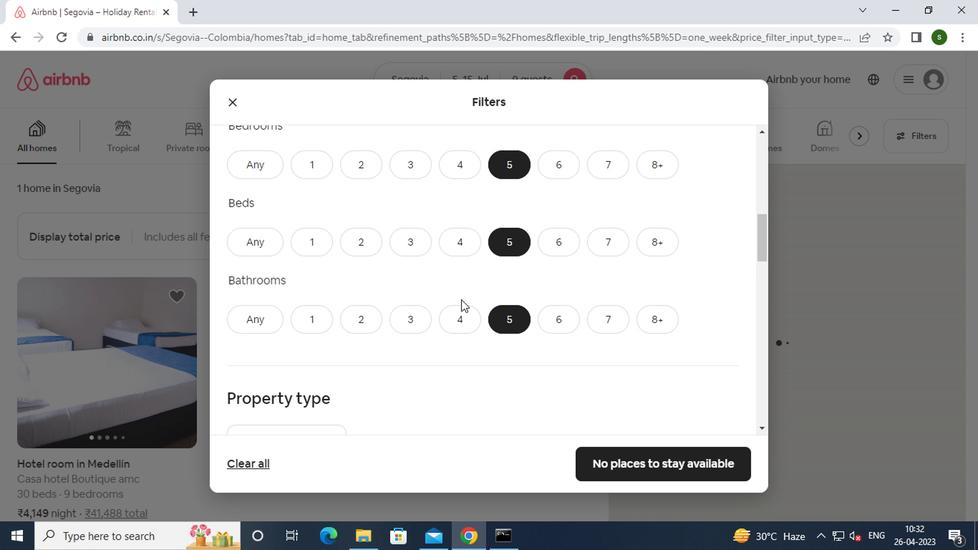 
Action: Mouse scrolled (390, 274) with delta (0, 0)
Screenshot: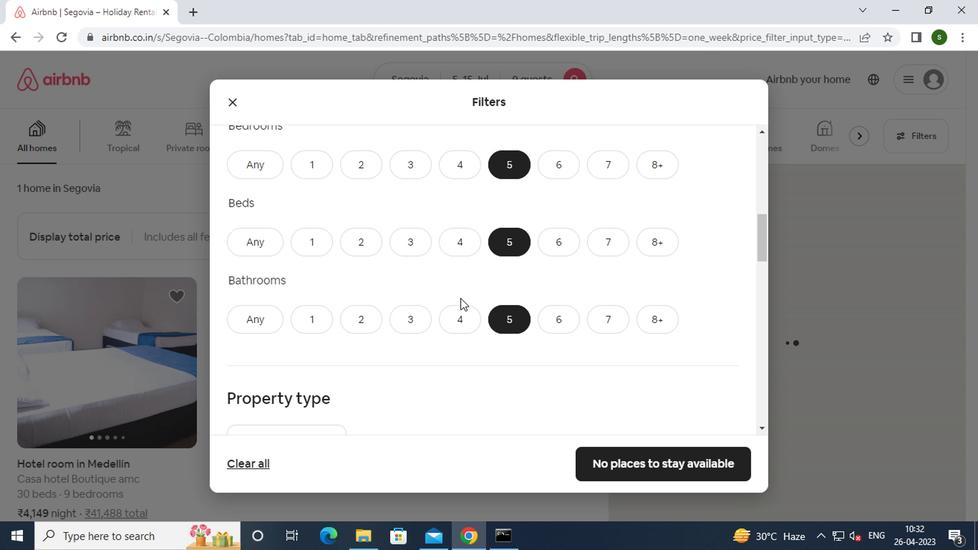 
Action: Mouse scrolled (390, 274) with delta (0, 0)
Screenshot: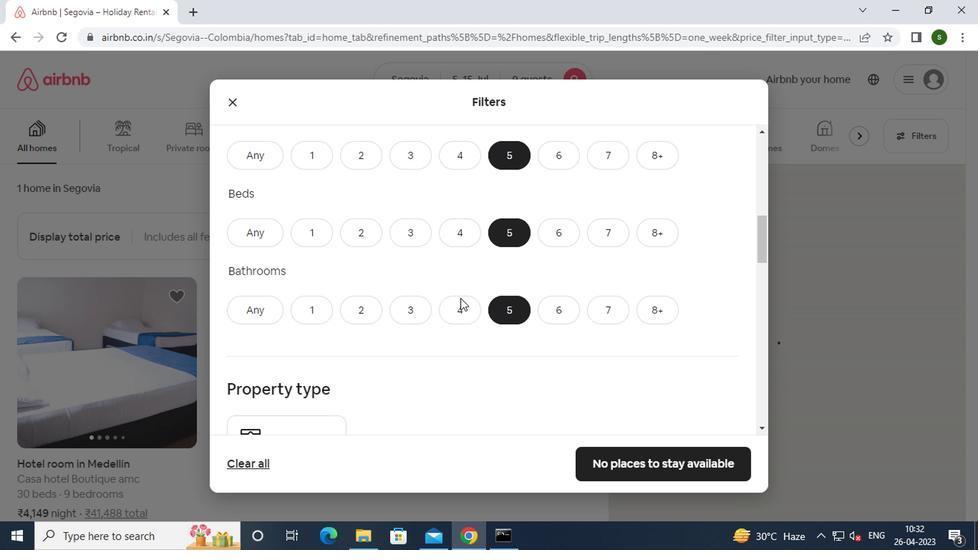 
Action: Mouse scrolled (390, 274) with delta (0, 0)
Screenshot: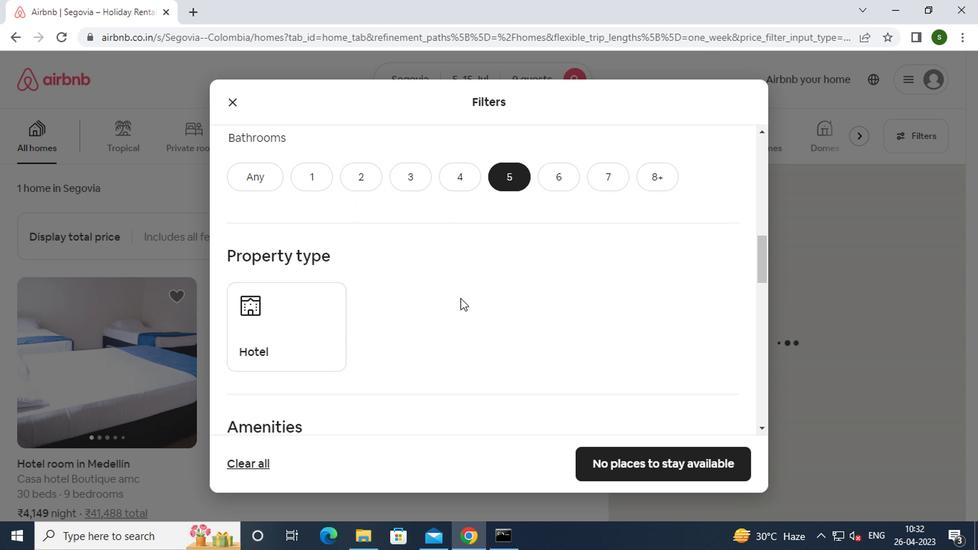
Action: Mouse scrolled (390, 274) with delta (0, 0)
Screenshot: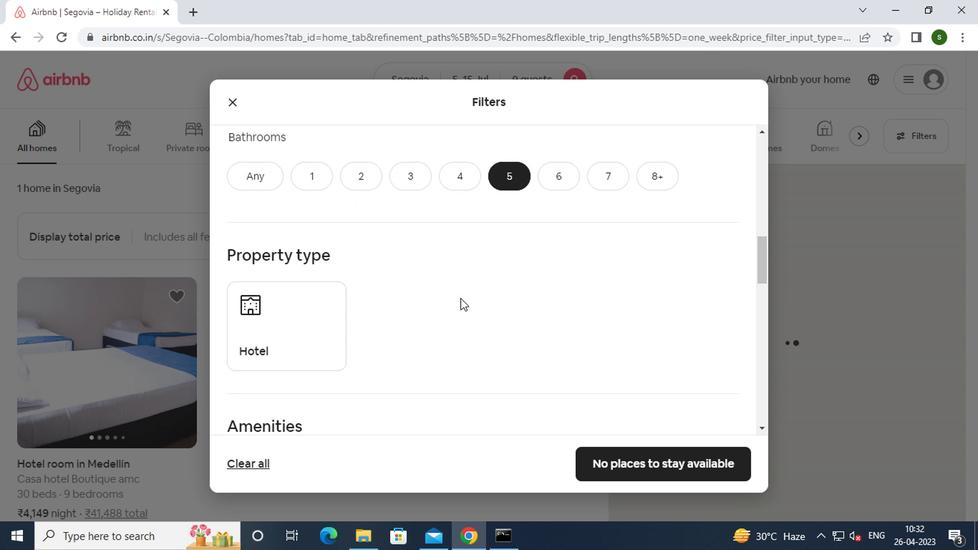 
Action: Mouse moved to (271, 210)
Screenshot: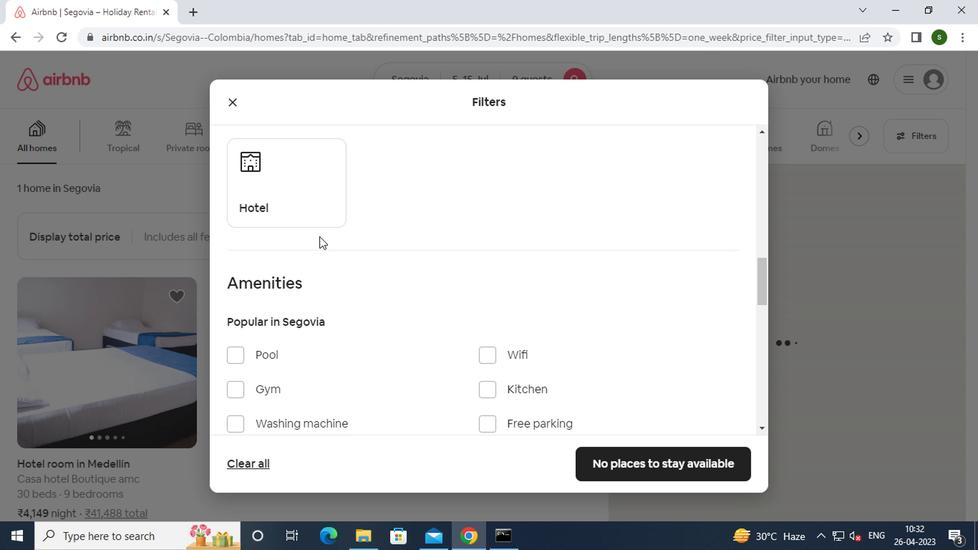 
Action: Mouse pressed left at (271, 210)
Screenshot: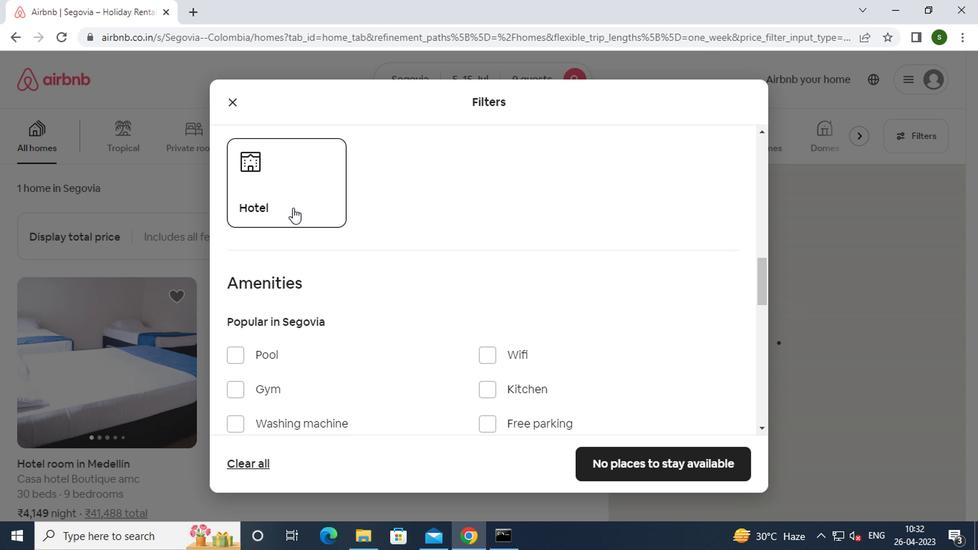 
Action: Mouse moved to (385, 227)
Screenshot: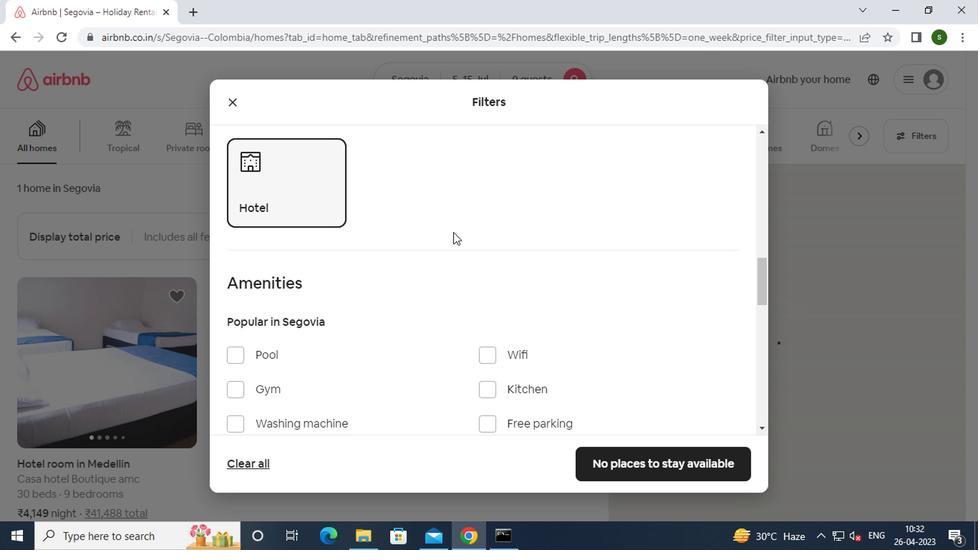
Action: Mouse scrolled (385, 227) with delta (0, 0)
Screenshot: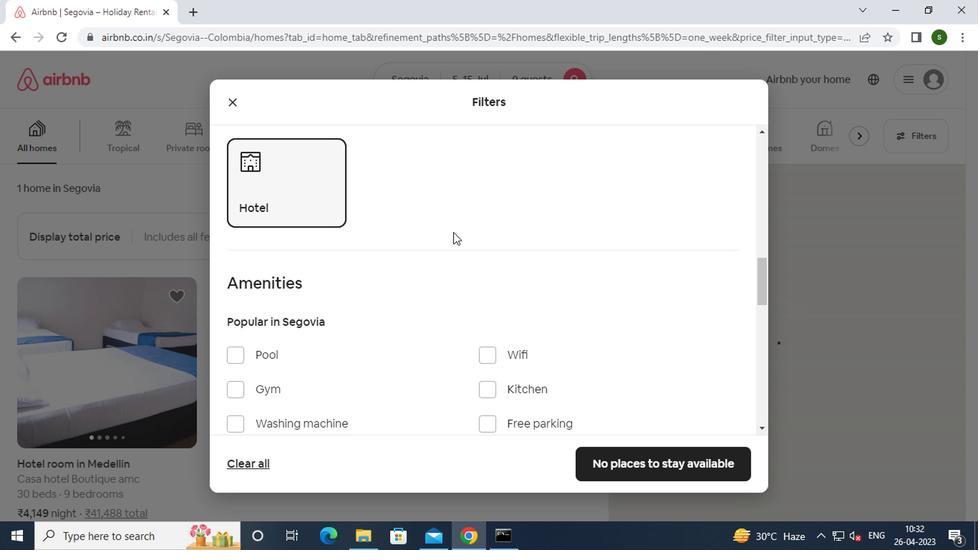 
Action: Mouse moved to (385, 228)
Screenshot: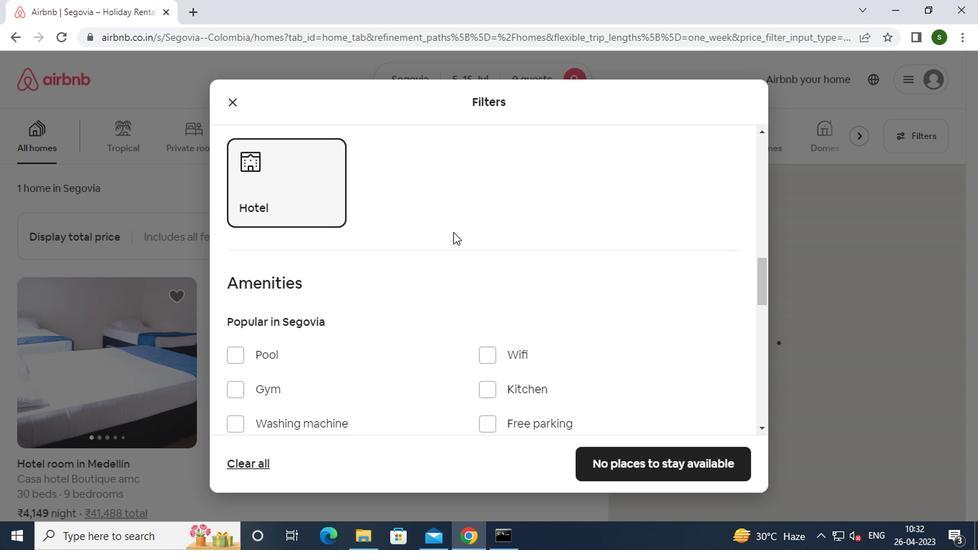 
Action: Mouse scrolled (385, 227) with delta (0, 0)
Screenshot: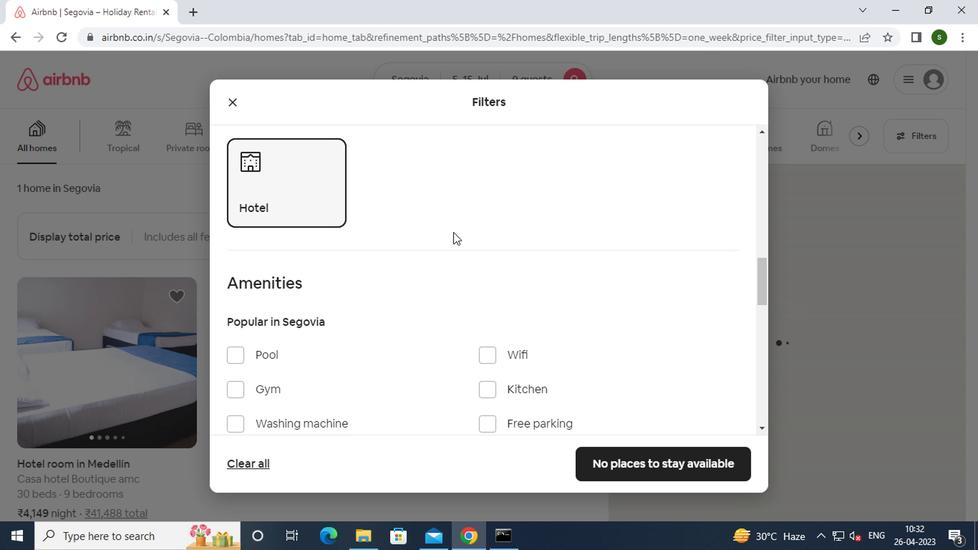 
Action: Mouse moved to (285, 256)
Screenshot: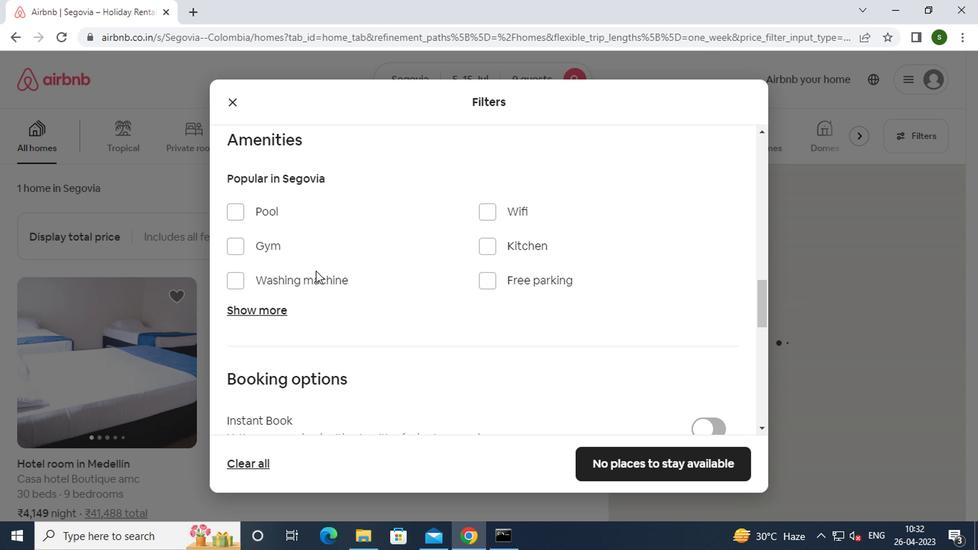 
Action: Mouse pressed left at (285, 256)
Screenshot: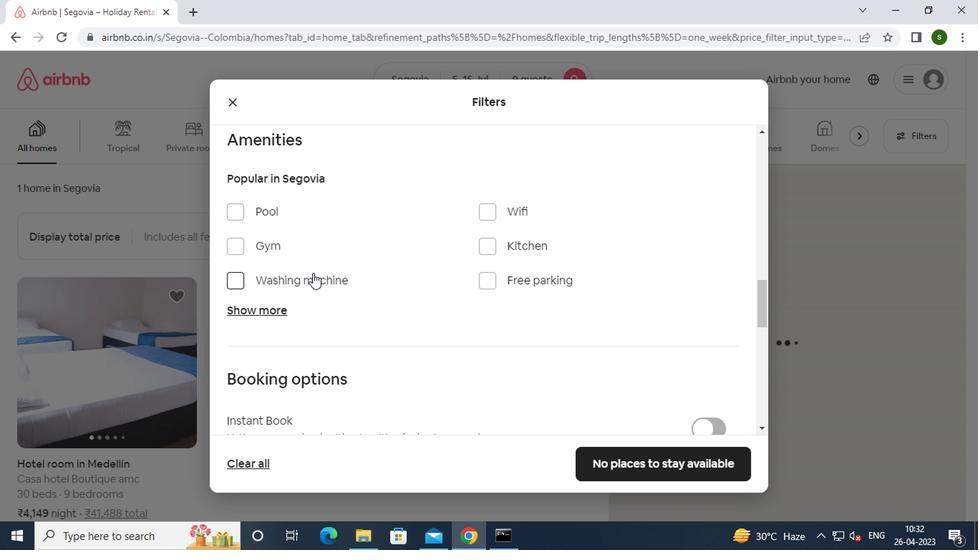 
Action: Mouse moved to (369, 268)
Screenshot: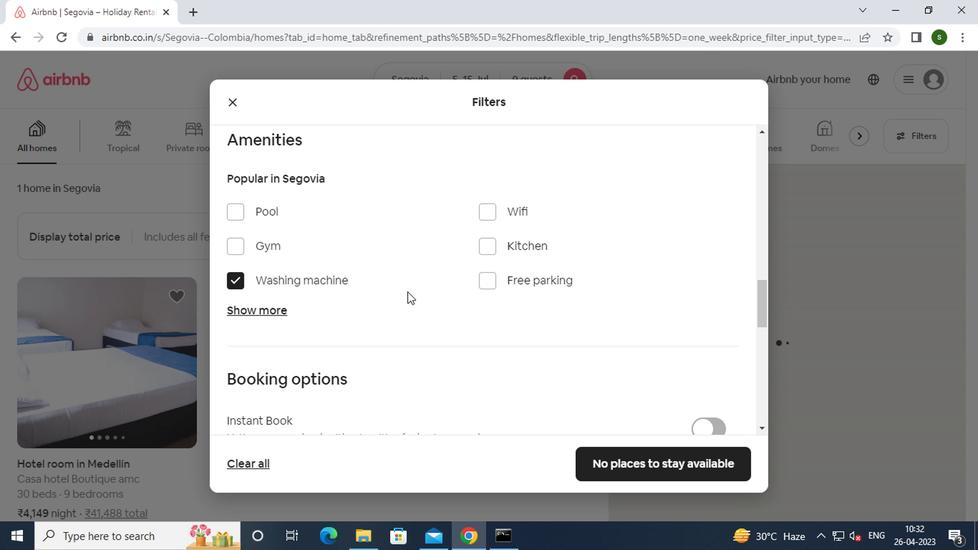 
Action: Mouse scrolled (369, 267) with delta (0, 0)
Screenshot: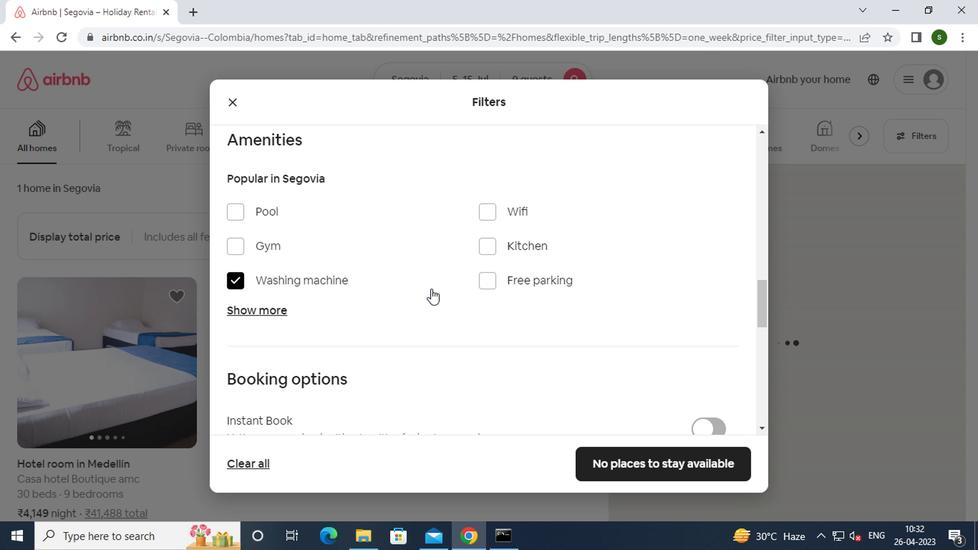 
Action: Mouse scrolled (369, 267) with delta (0, 0)
Screenshot: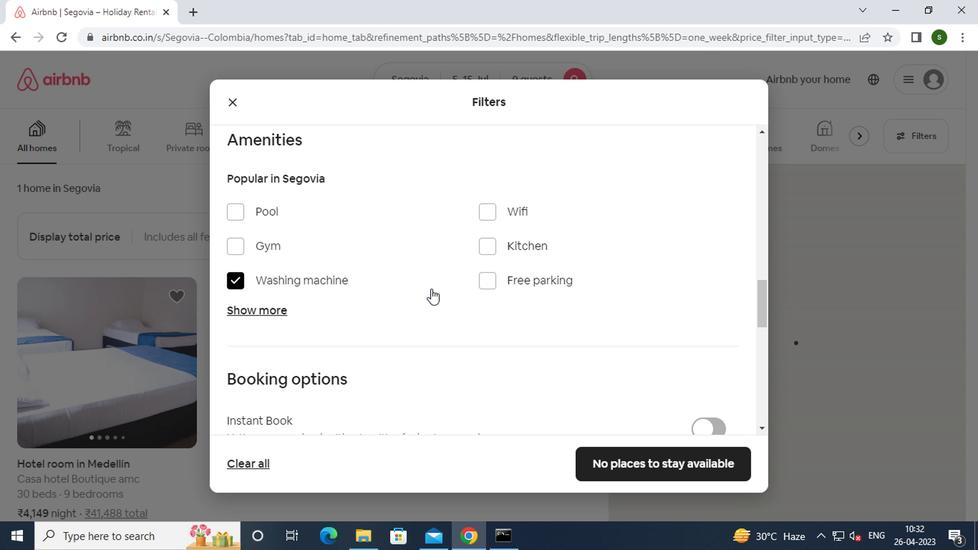 
Action: Mouse moved to (556, 298)
Screenshot: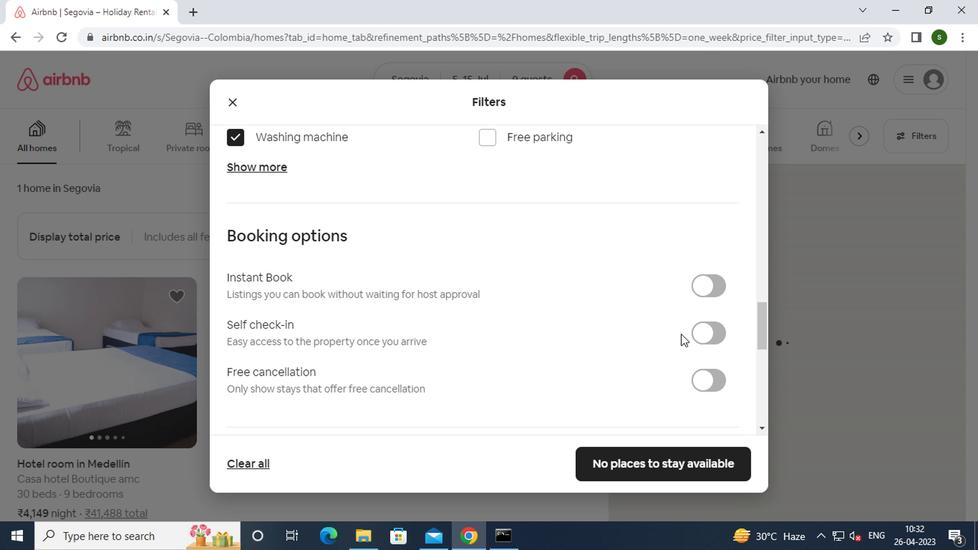 
Action: Mouse pressed left at (556, 298)
Screenshot: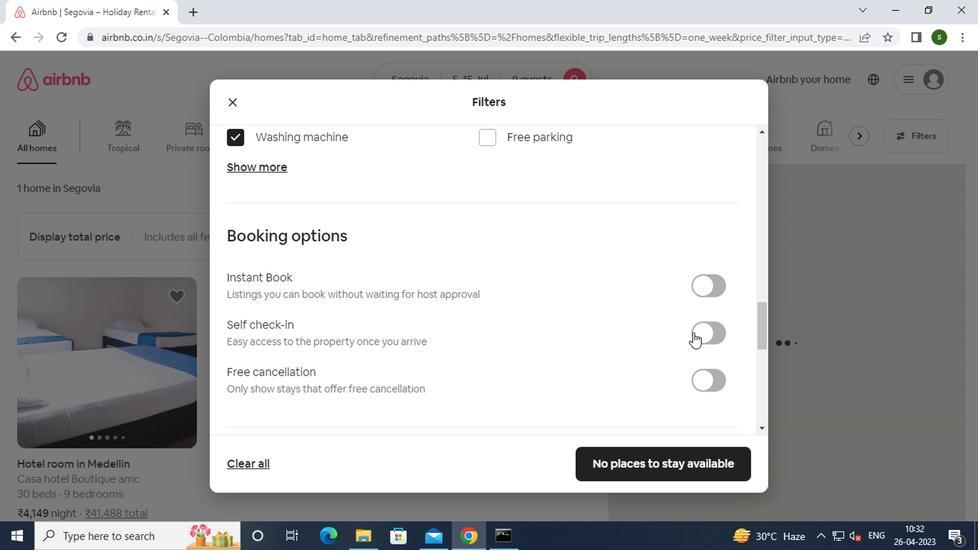 
Action: Mouse moved to (471, 286)
Screenshot: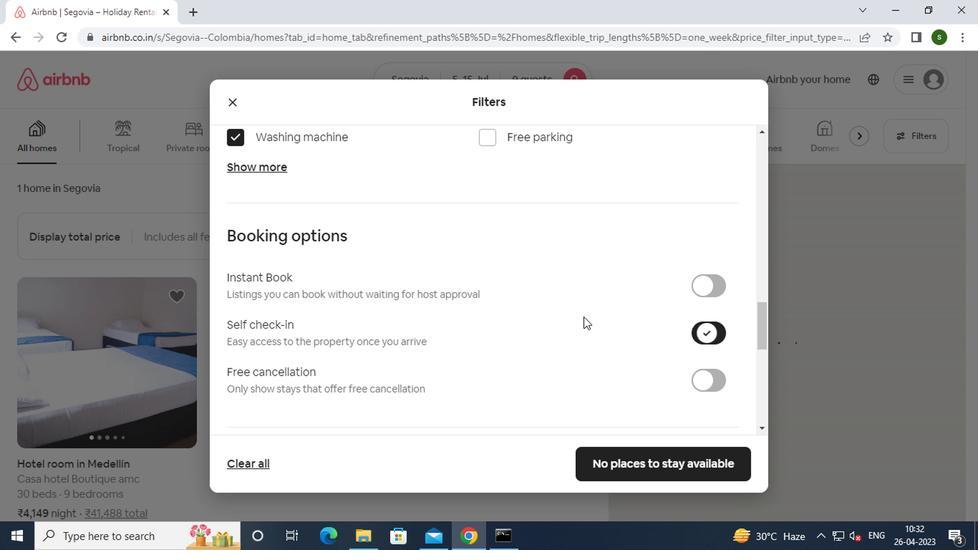 
Action: Mouse scrolled (471, 285) with delta (0, 0)
Screenshot: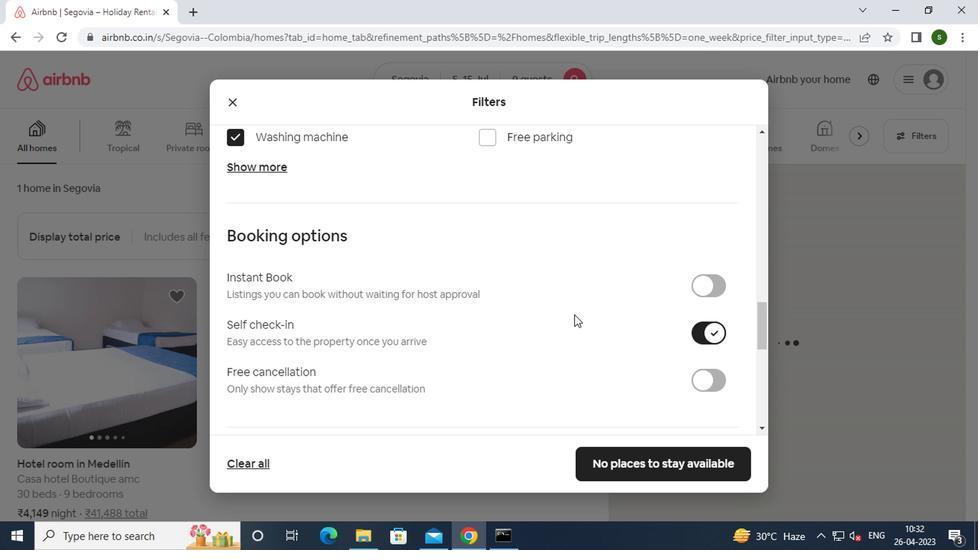 
Action: Mouse scrolled (471, 285) with delta (0, 0)
Screenshot: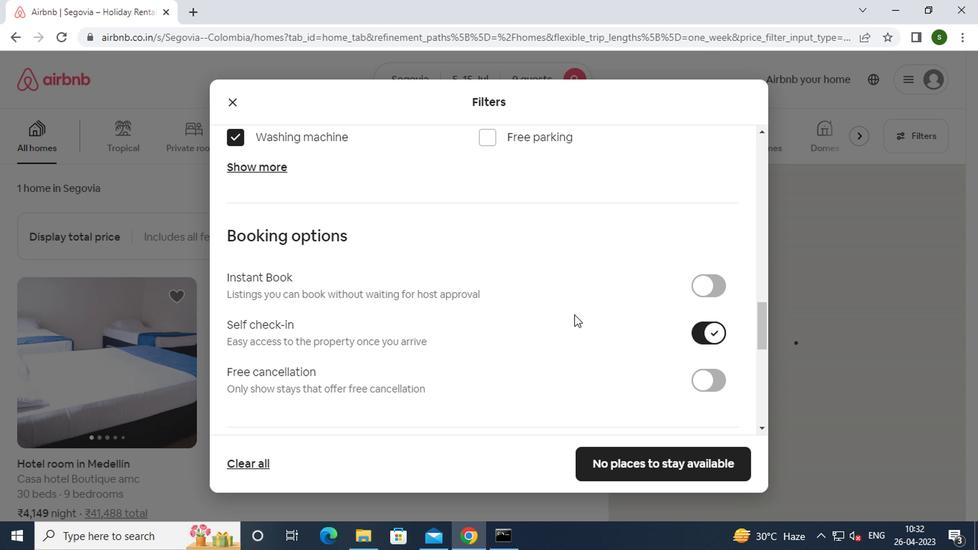 
Action: Mouse scrolled (471, 285) with delta (0, 0)
Screenshot: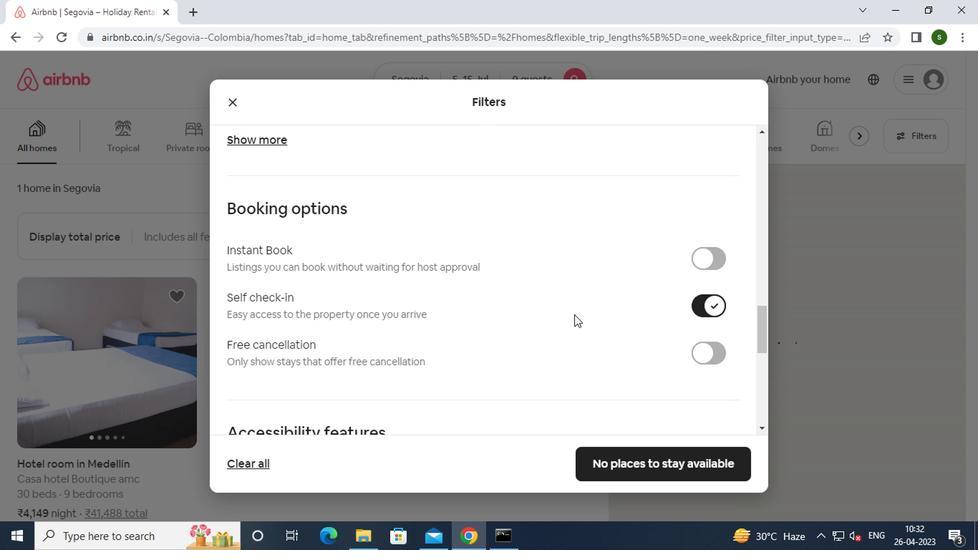 
Action: Mouse scrolled (471, 285) with delta (0, 0)
Screenshot: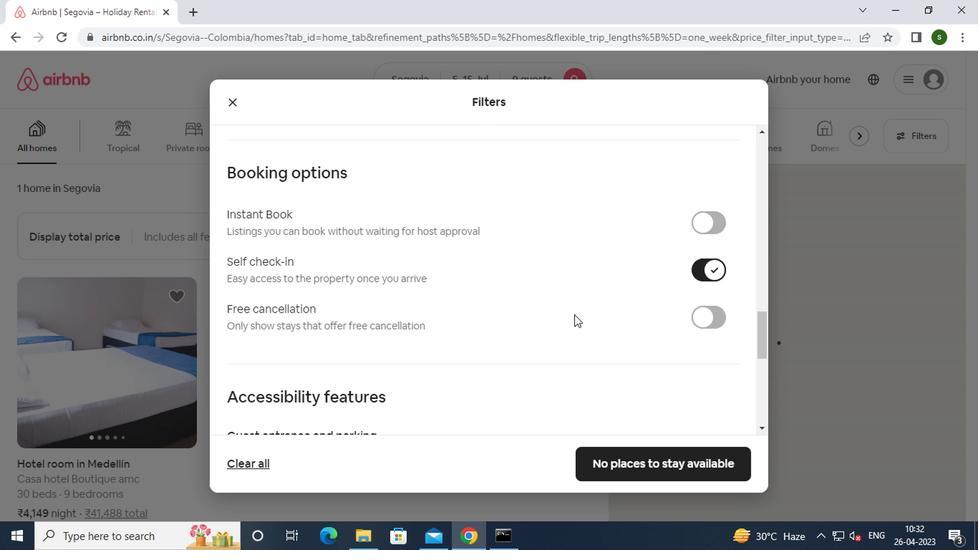 
Action: Mouse scrolled (471, 285) with delta (0, 0)
Screenshot: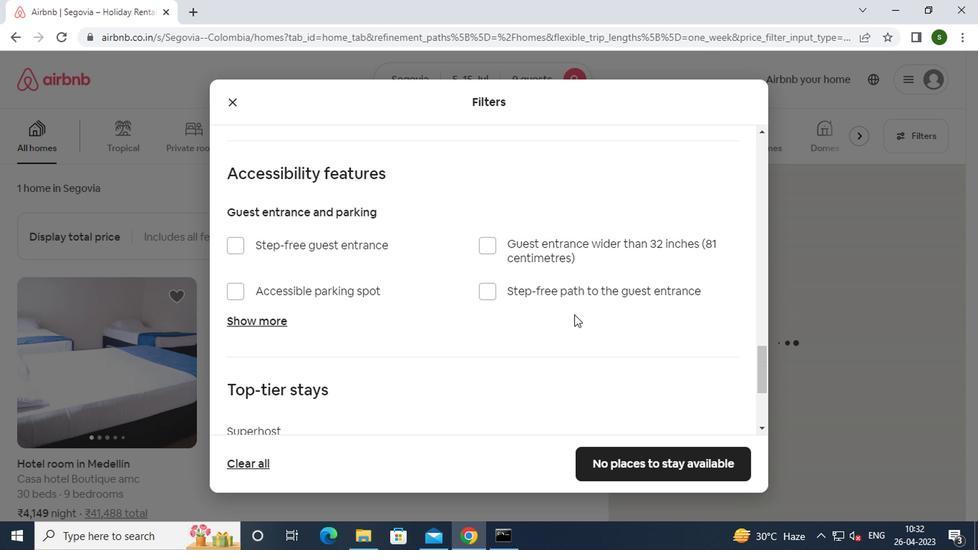 
Action: Mouse scrolled (471, 285) with delta (0, 0)
Screenshot: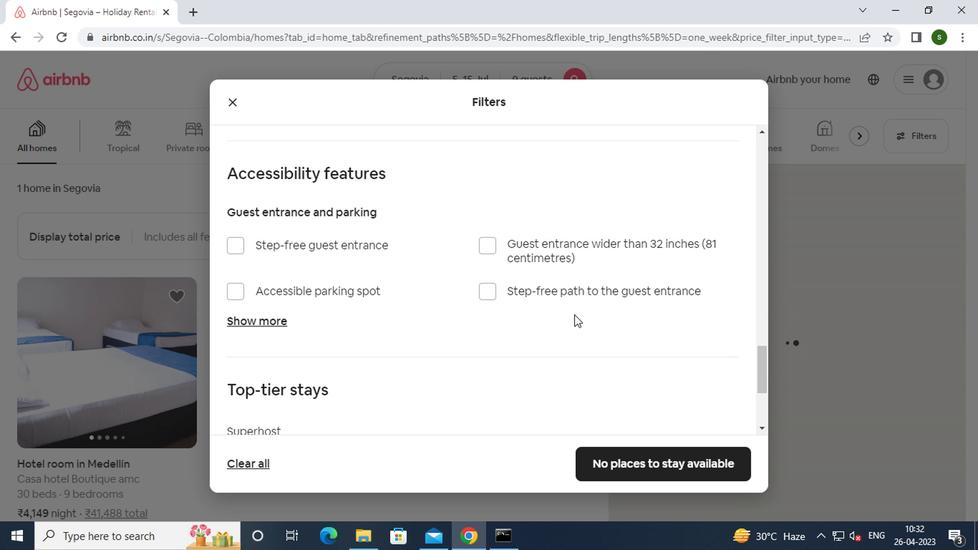 
Action: Mouse scrolled (471, 285) with delta (0, 0)
Screenshot: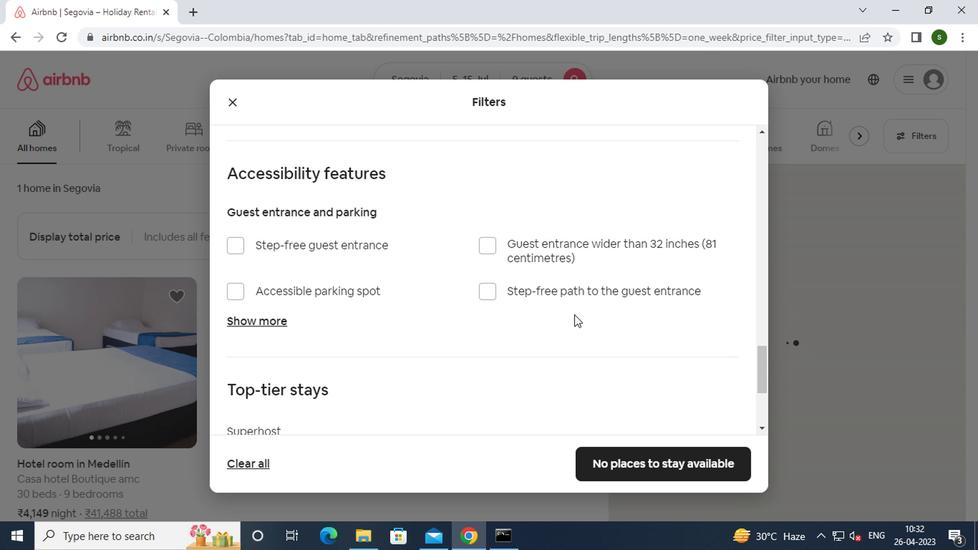 
Action: Mouse scrolled (471, 285) with delta (0, 0)
Screenshot: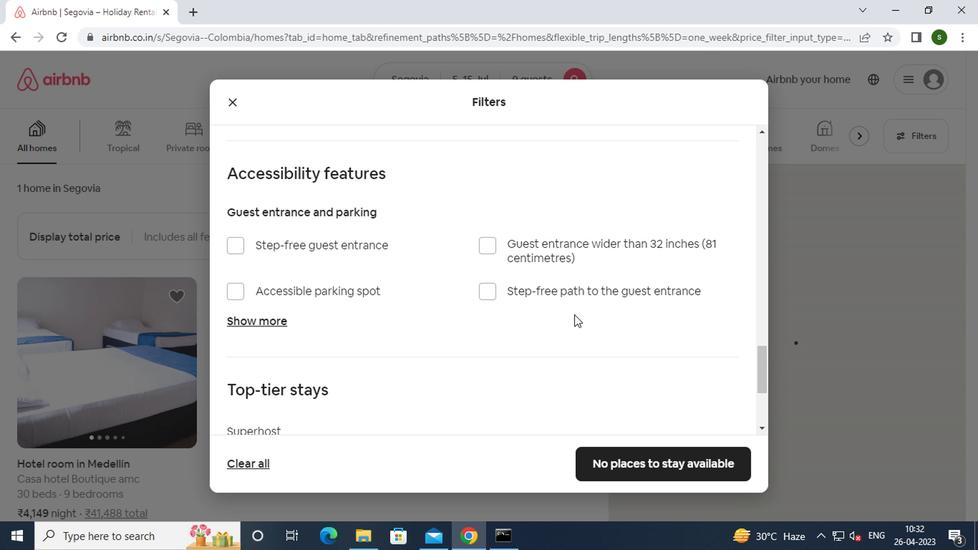 
Action: Mouse moved to (492, 386)
Screenshot: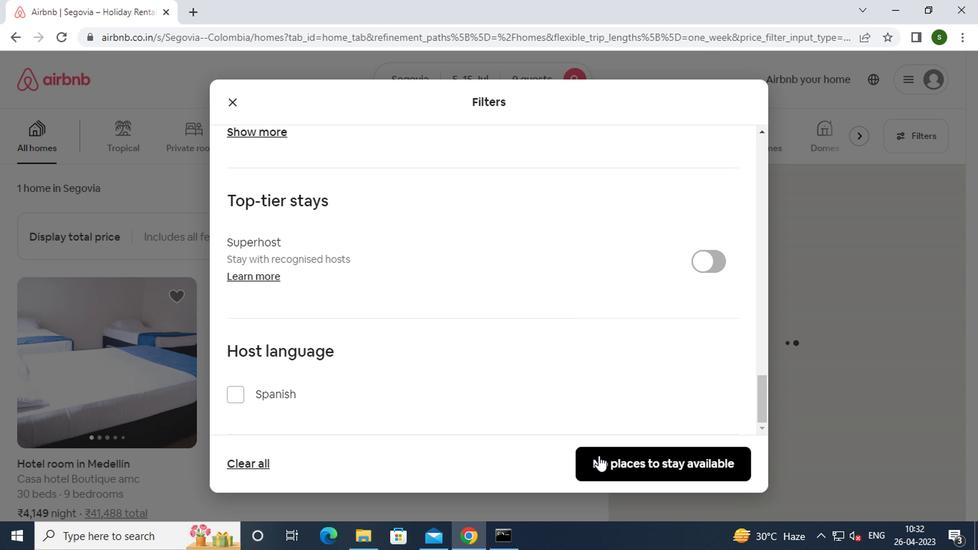 
Action: Mouse pressed left at (492, 386)
Screenshot: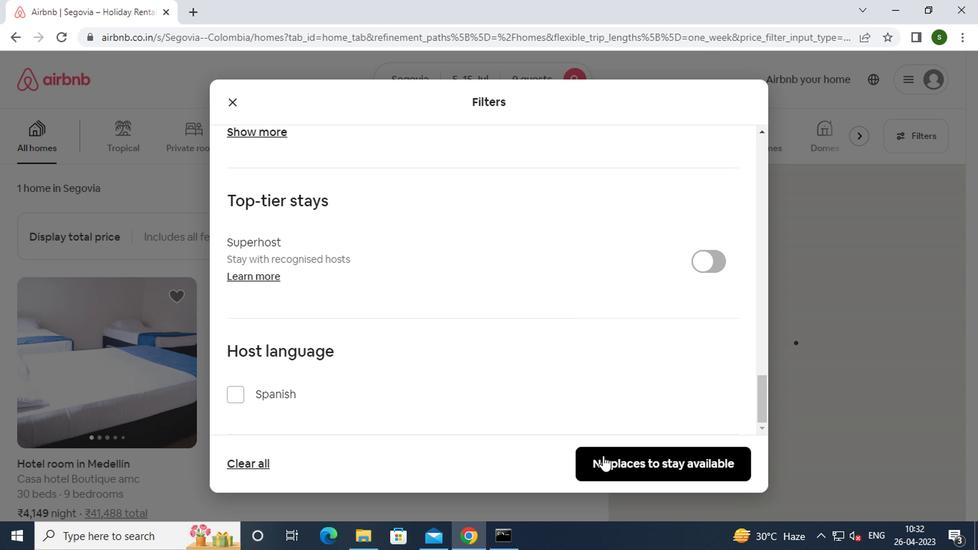 
